 Task: Create a due date automation trigger when advanced on, on the wednesday before a card is due add fields with custom field "Resume" set to a number greater or equal to 1 and greater than 10 at 11:00 AM.
Action: Mouse moved to (1023, 312)
Screenshot: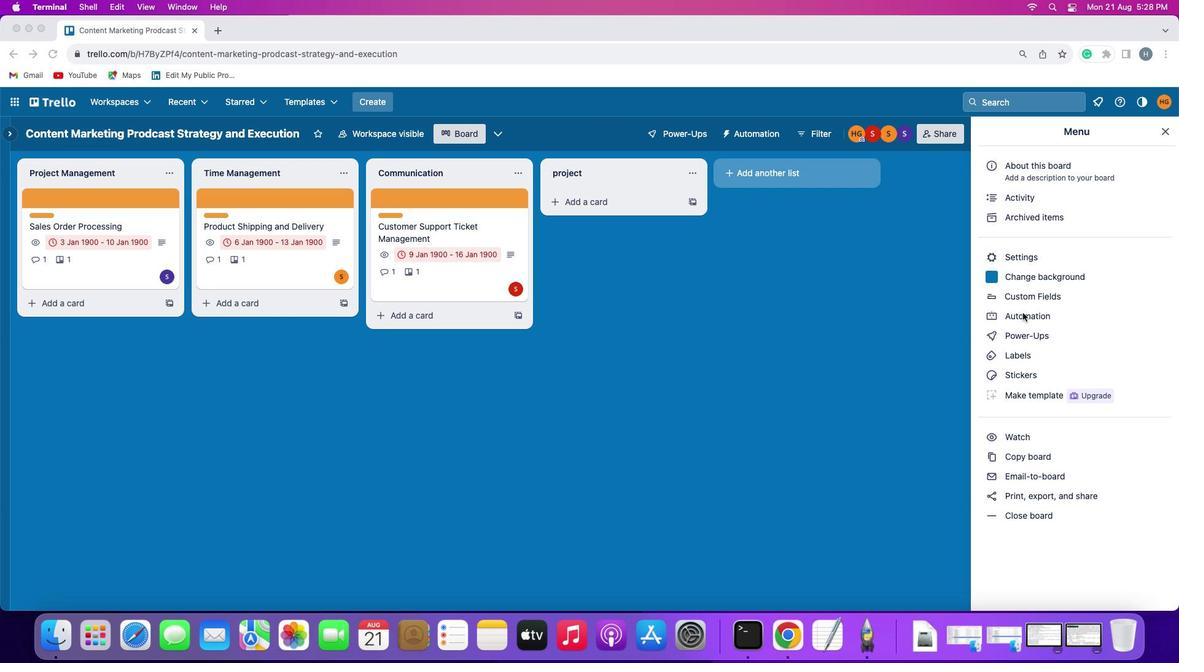 
Action: Mouse pressed left at (1023, 312)
Screenshot: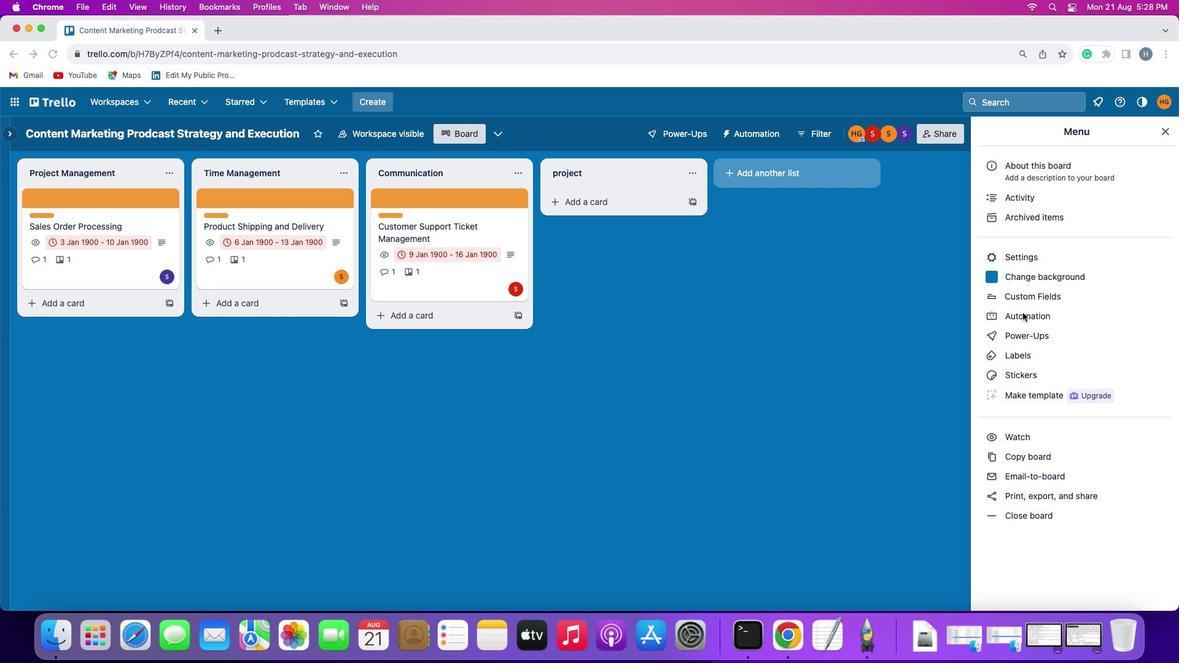 
Action: Mouse pressed left at (1023, 312)
Screenshot: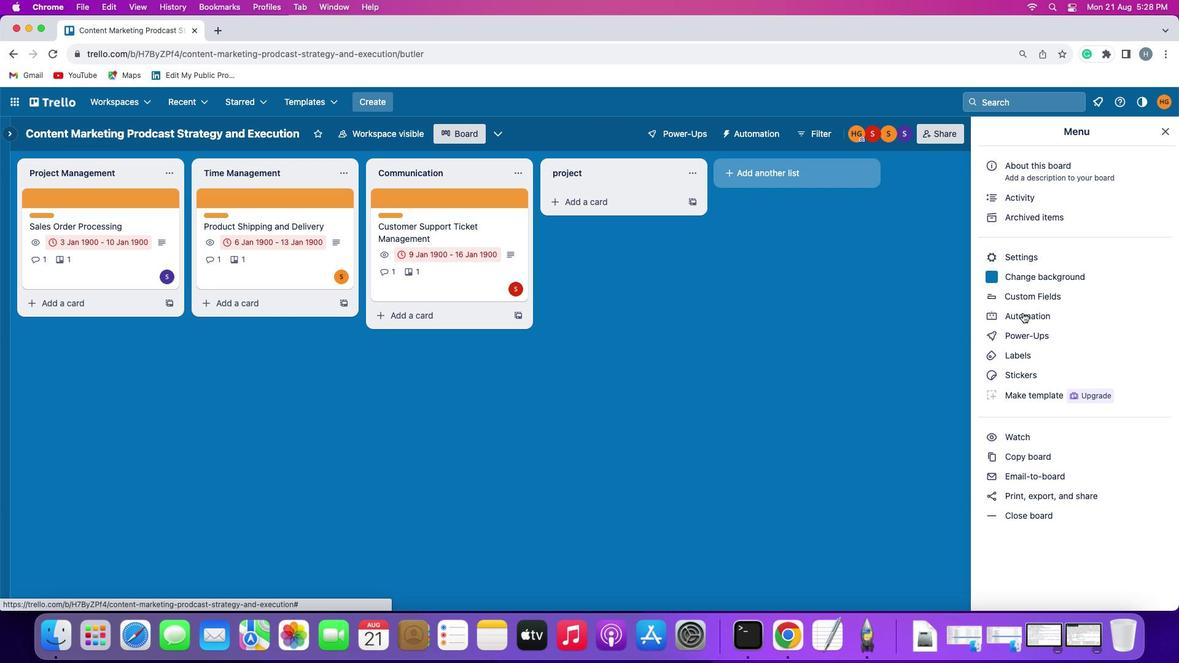 
Action: Mouse moved to (81, 286)
Screenshot: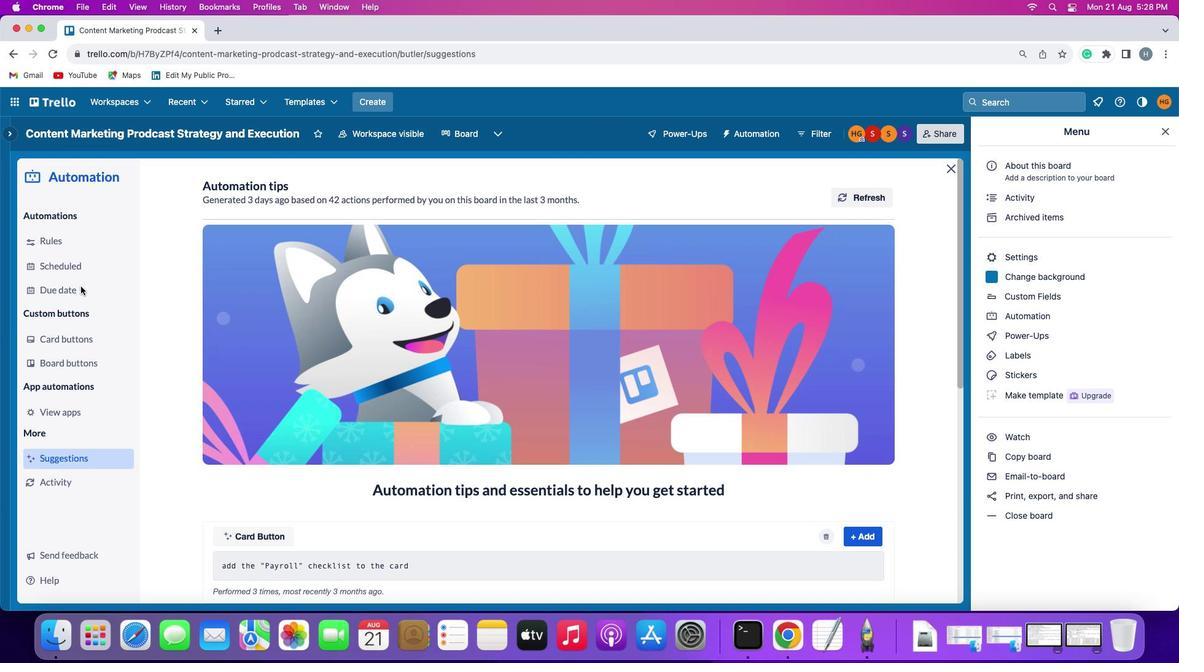 
Action: Mouse pressed left at (81, 286)
Screenshot: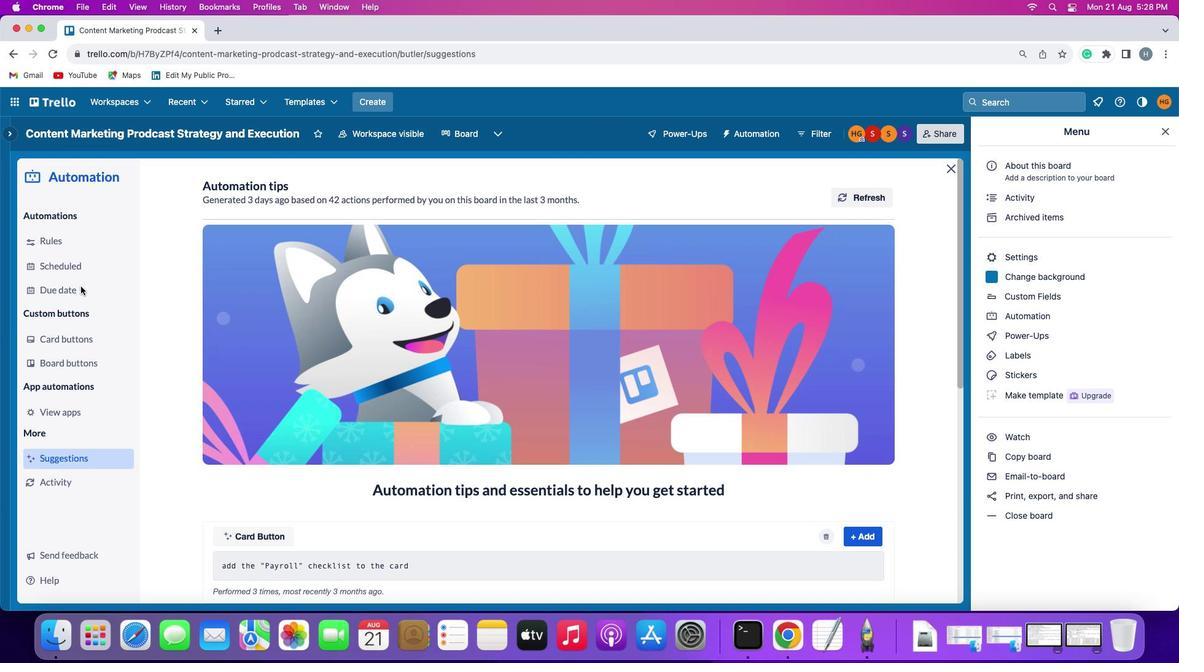 
Action: Mouse moved to (808, 191)
Screenshot: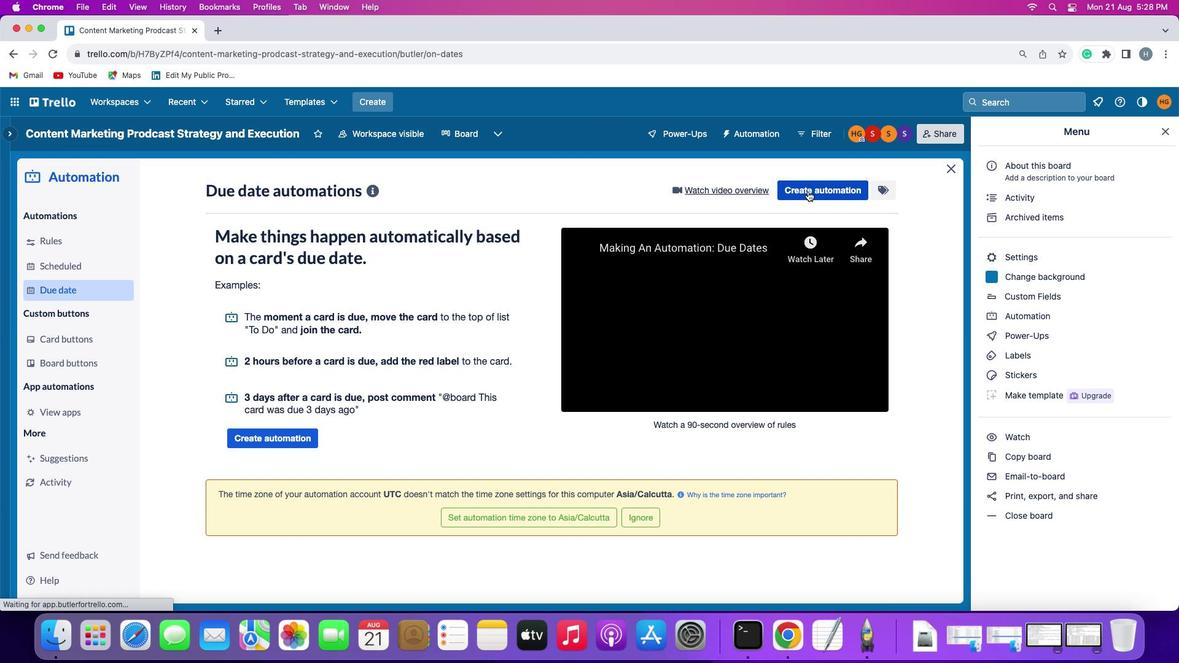 
Action: Mouse pressed left at (808, 191)
Screenshot: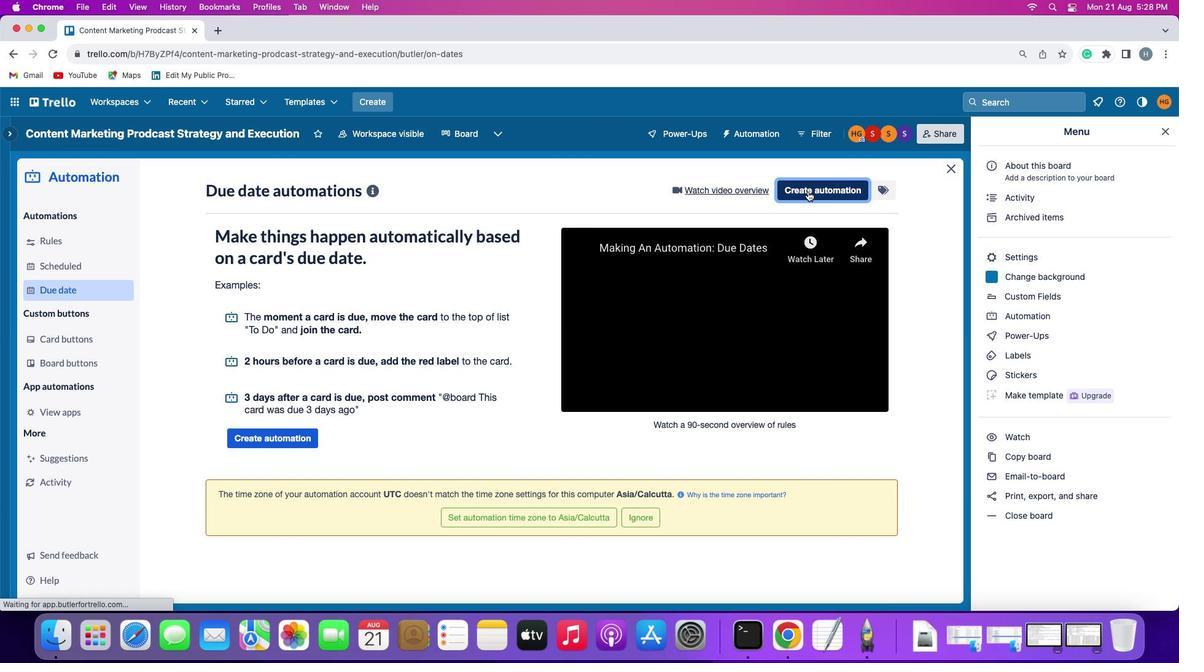 
Action: Mouse moved to (255, 306)
Screenshot: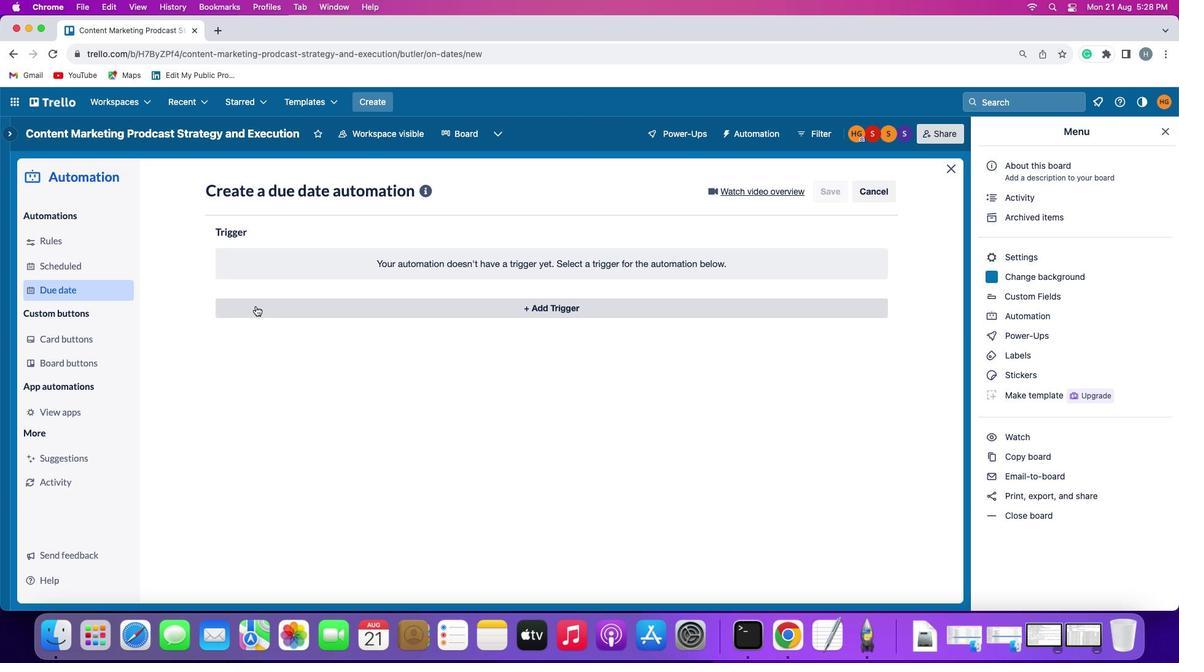 
Action: Mouse pressed left at (255, 306)
Screenshot: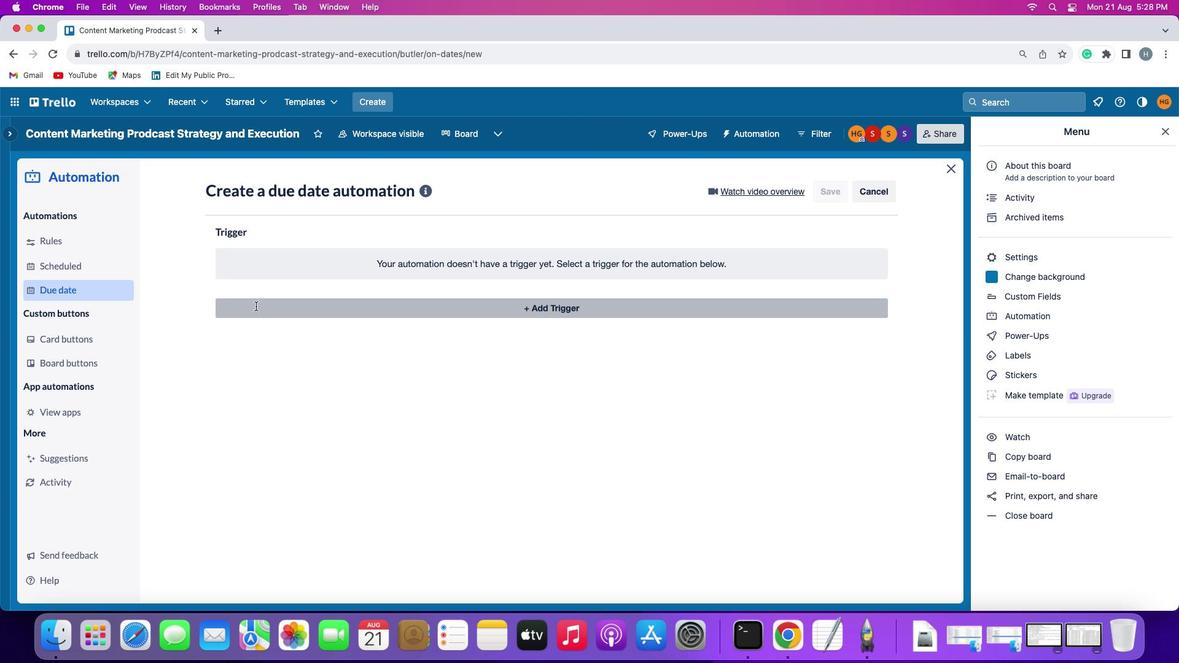 
Action: Mouse moved to (261, 539)
Screenshot: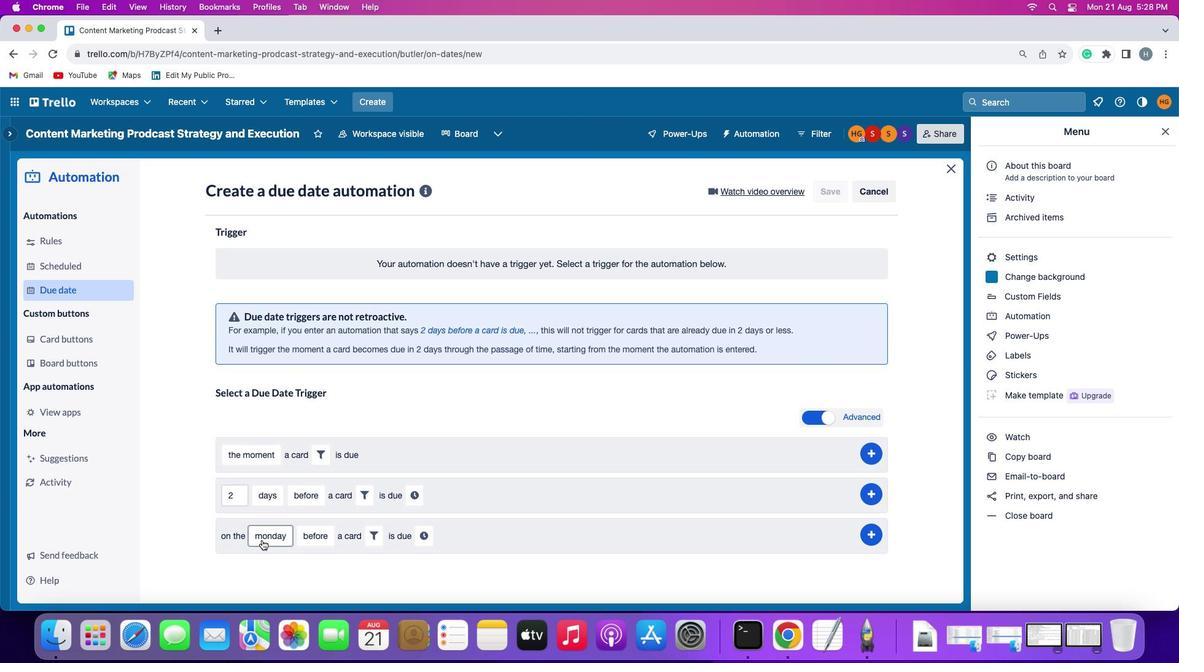 
Action: Mouse pressed left at (261, 539)
Screenshot: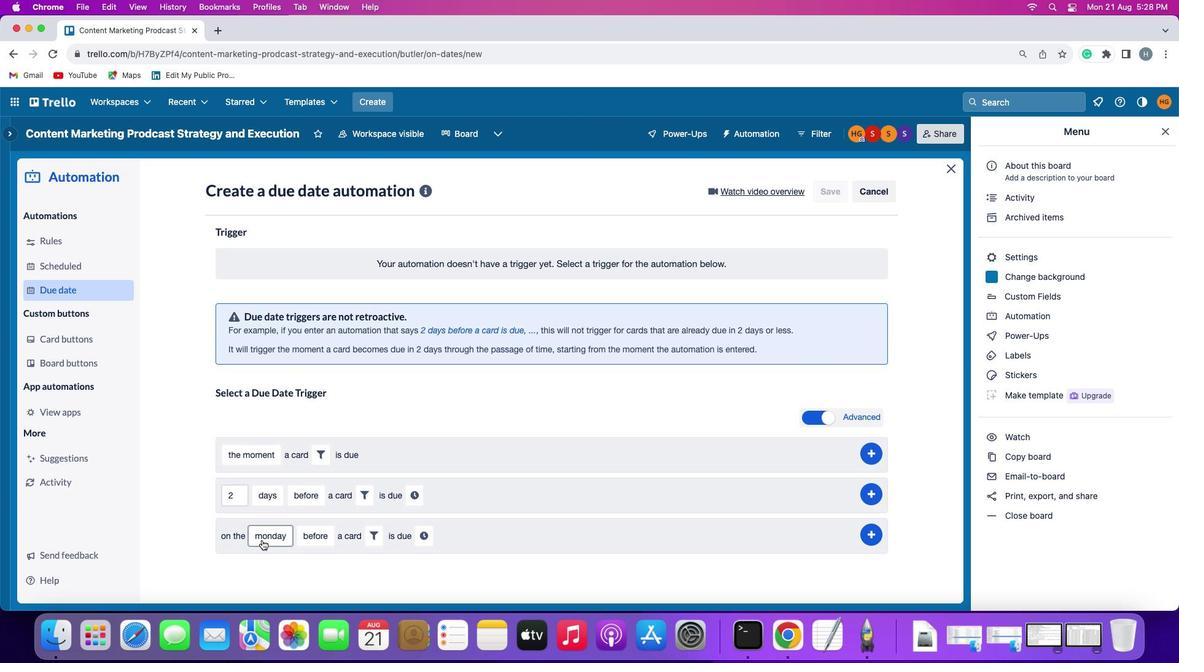 
Action: Mouse moved to (288, 417)
Screenshot: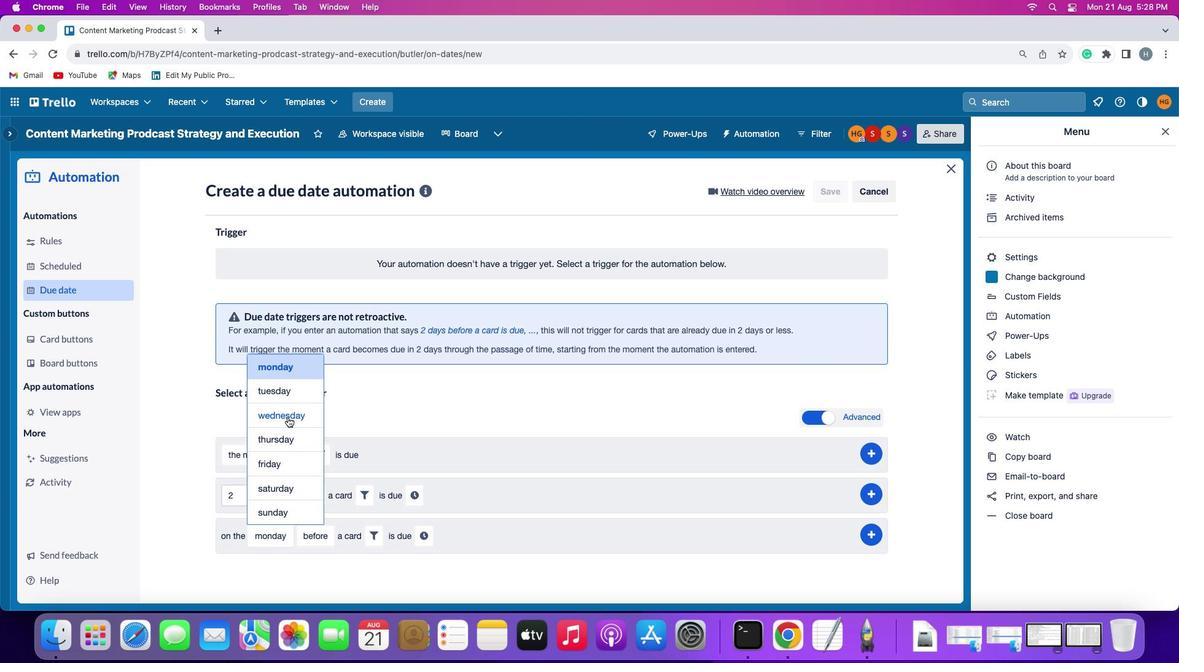 
Action: Mouse pressed left at (288, 417)
Screenshot: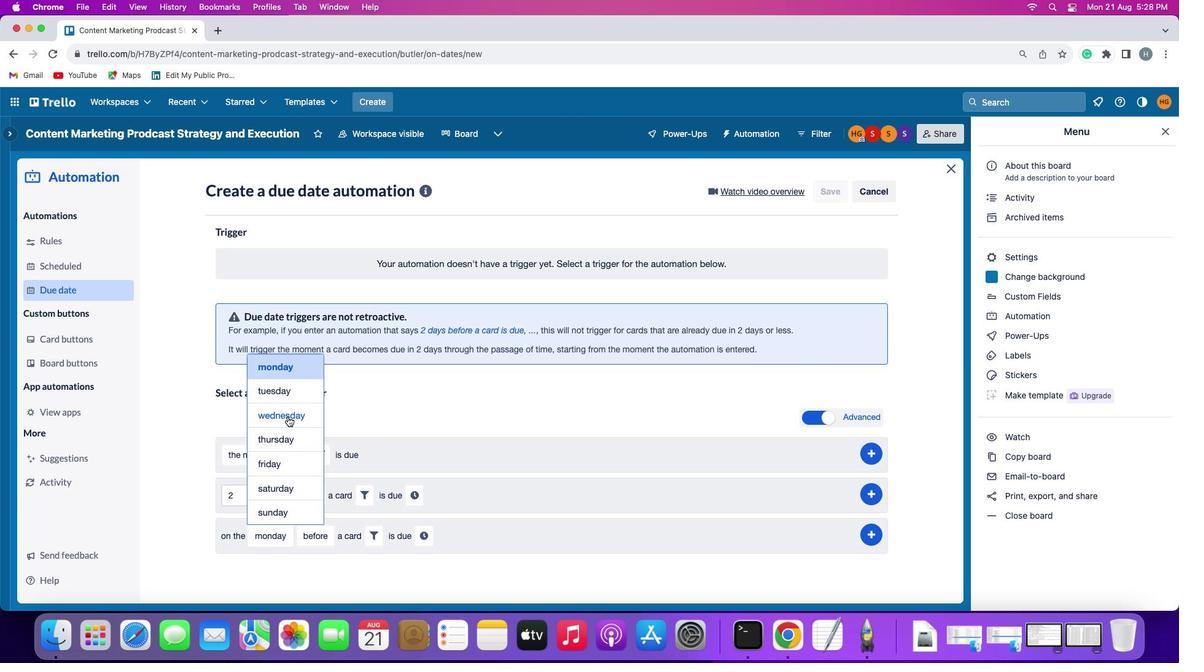 
Action: Mouse moved to (384, 536)
Screenshot: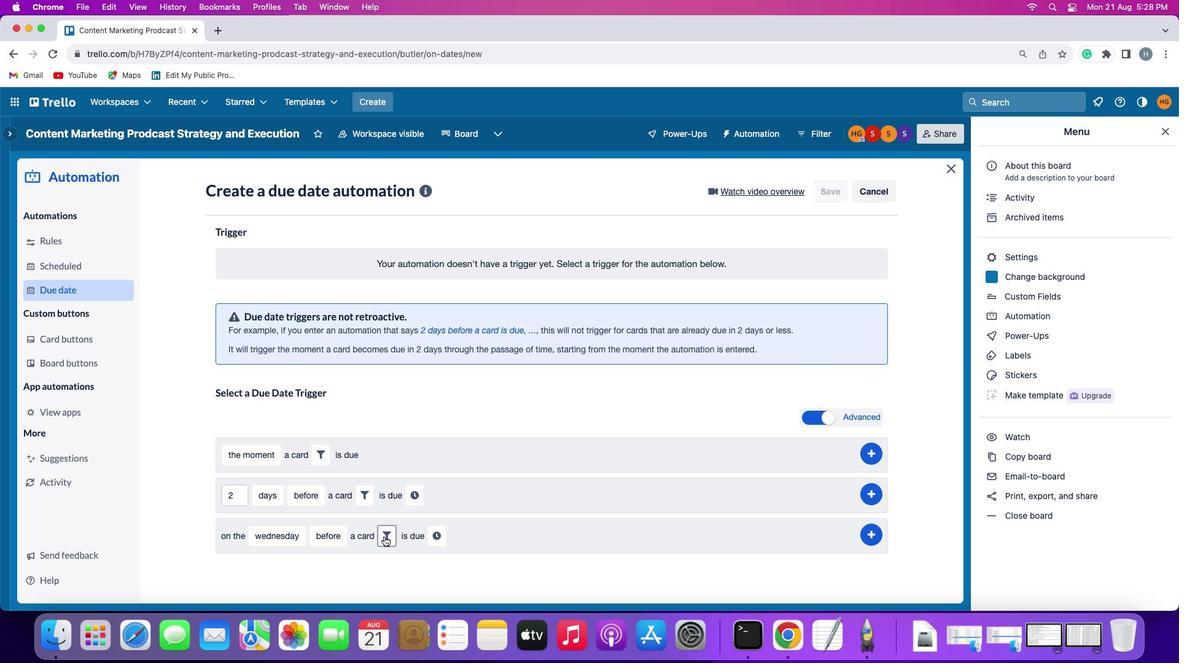 
Action: Mouse pressed left at (384, 536)
Screenshot: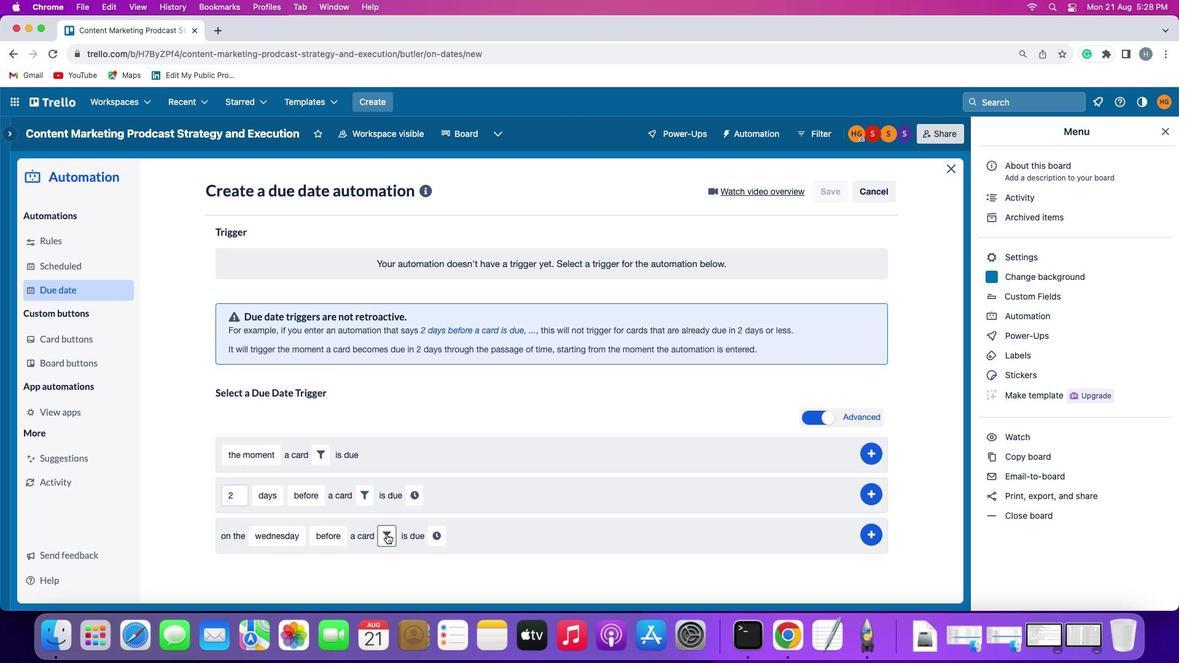 
Action: Mouse moved to (585, 573)
Screenshot: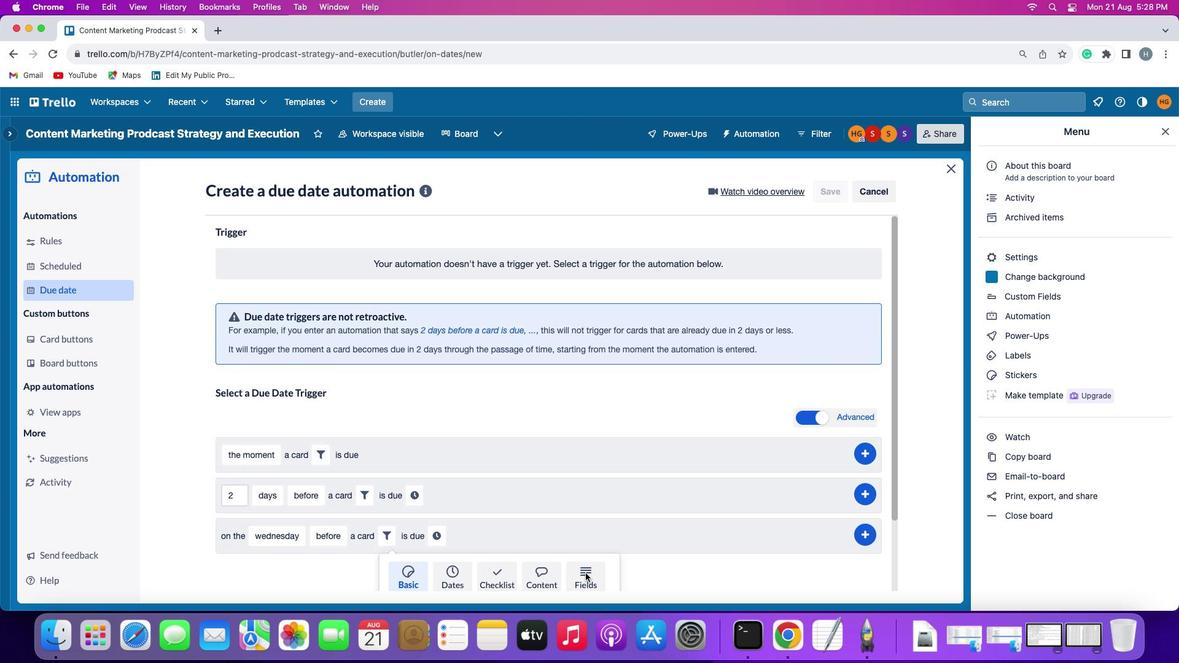 
Action: Mouse pressed left at (585, 573)
Screenshot: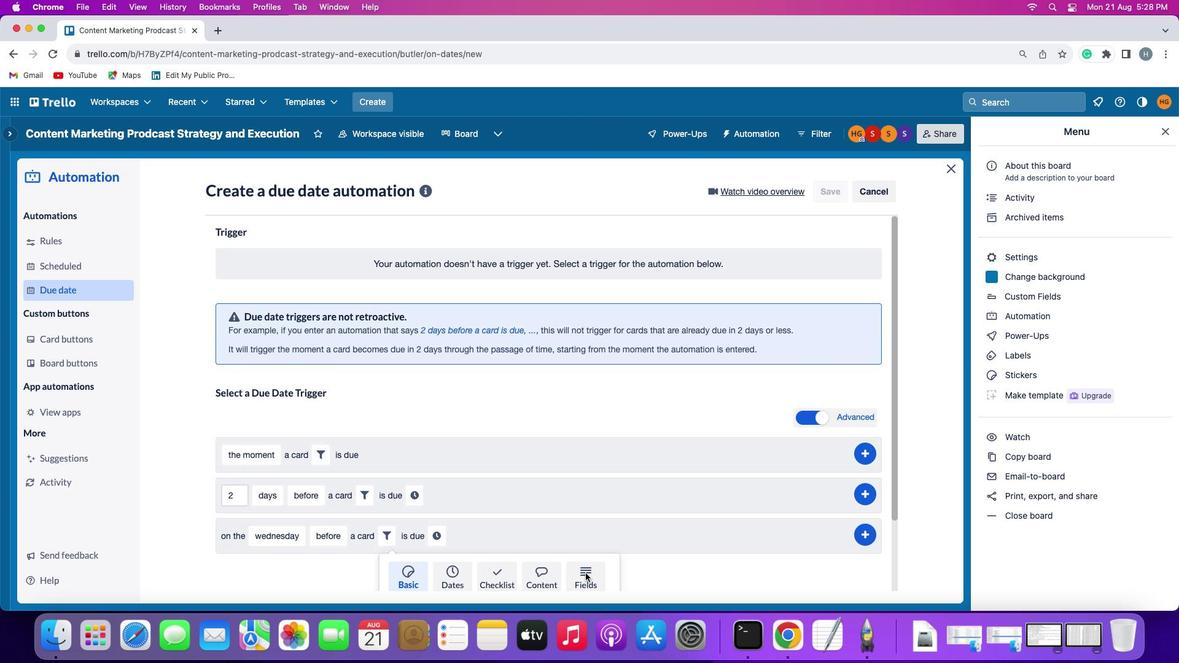 
Action: Mouse moved to (331, 557)
Screenshot: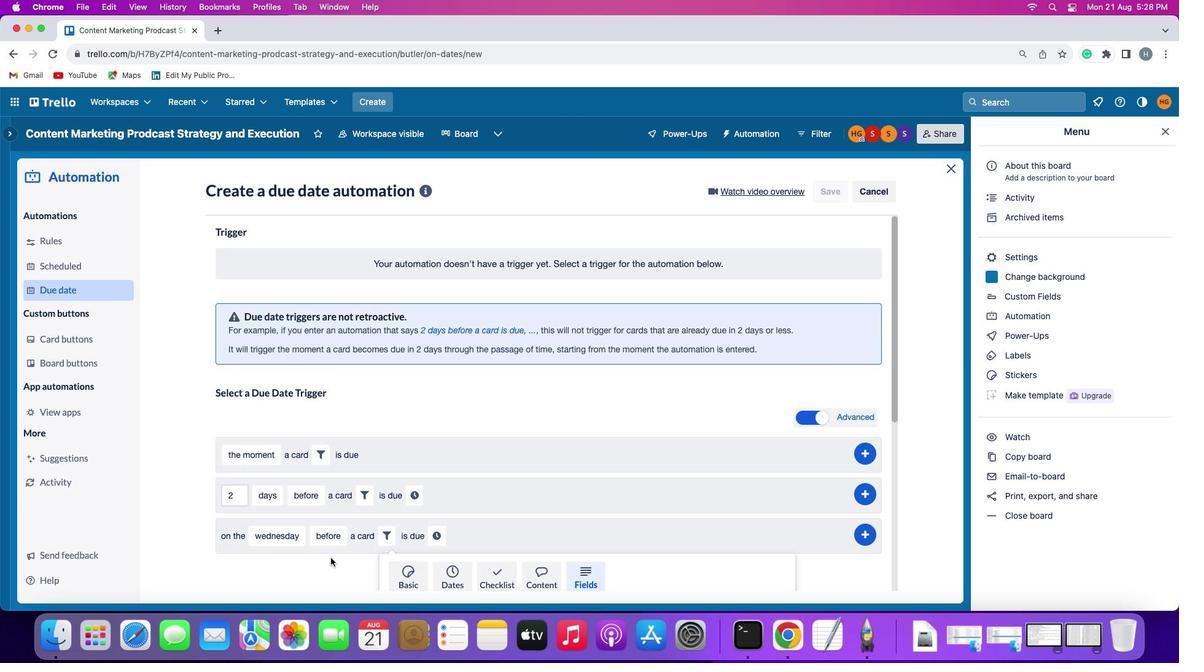 
Action: Mouse scrolled (331, 557) with delta (0, 0)
Screenshot: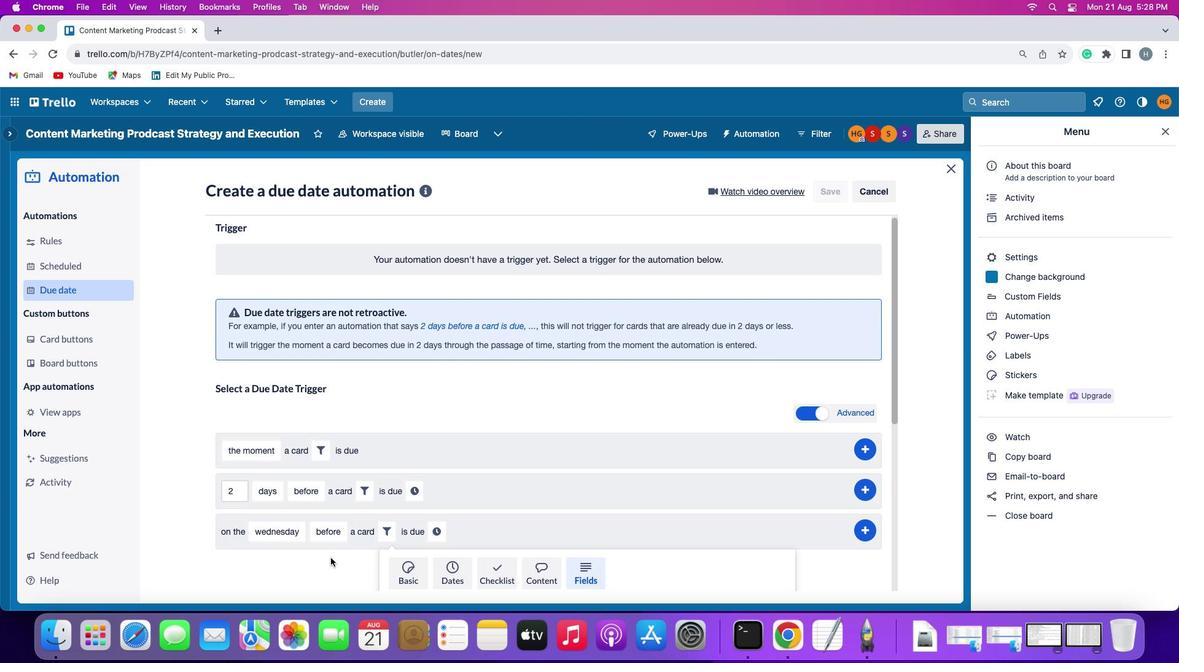 
Action: Mouse scrolled (331, 557) with delta (0, 0)
Screenshot: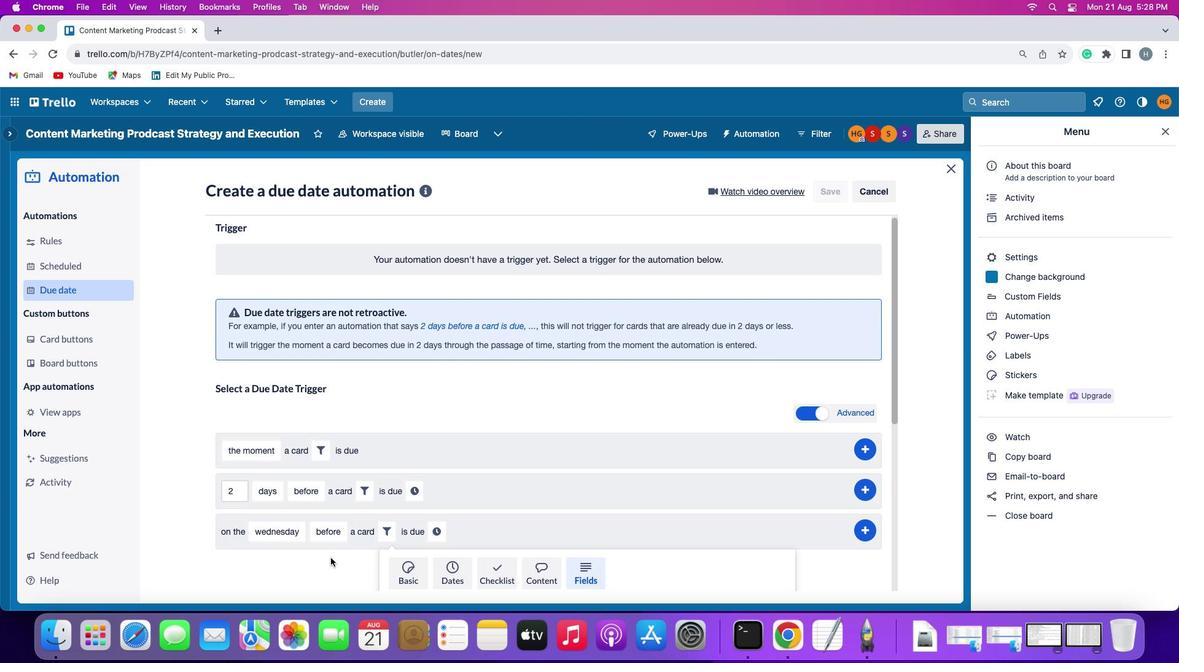 
Action: Mouse scrolled (331, 557) with delta (0, -1)
Screenshot: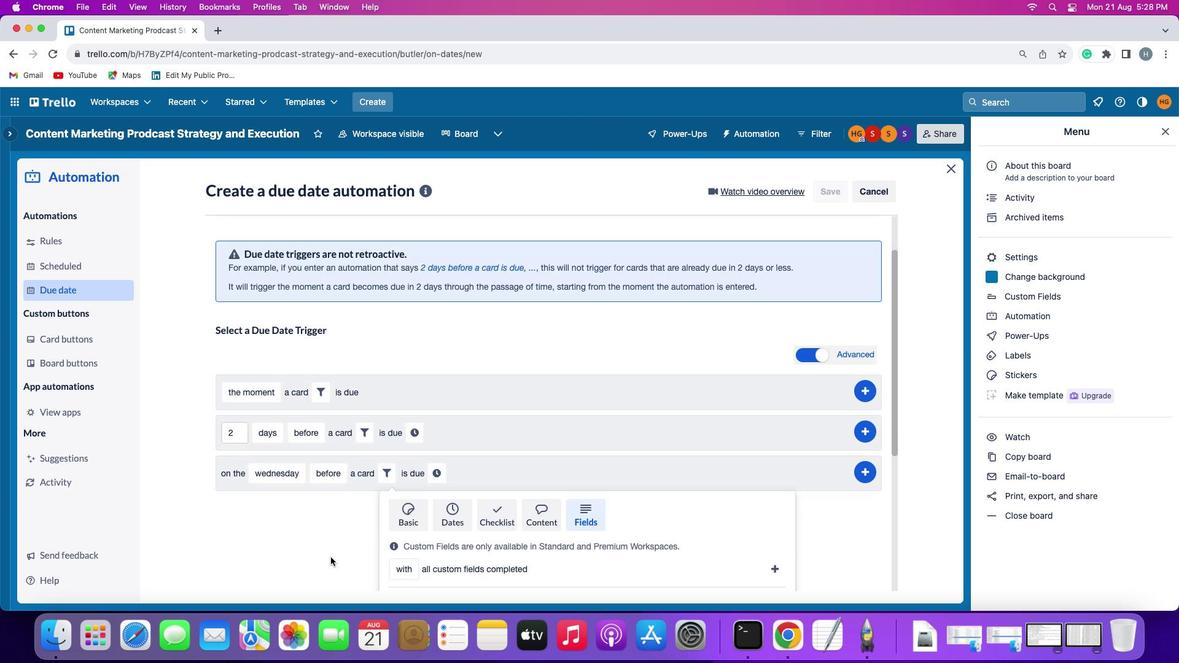 
Action: Mouse scrolled (331, 557) with delta (0, -3)
Screenshot: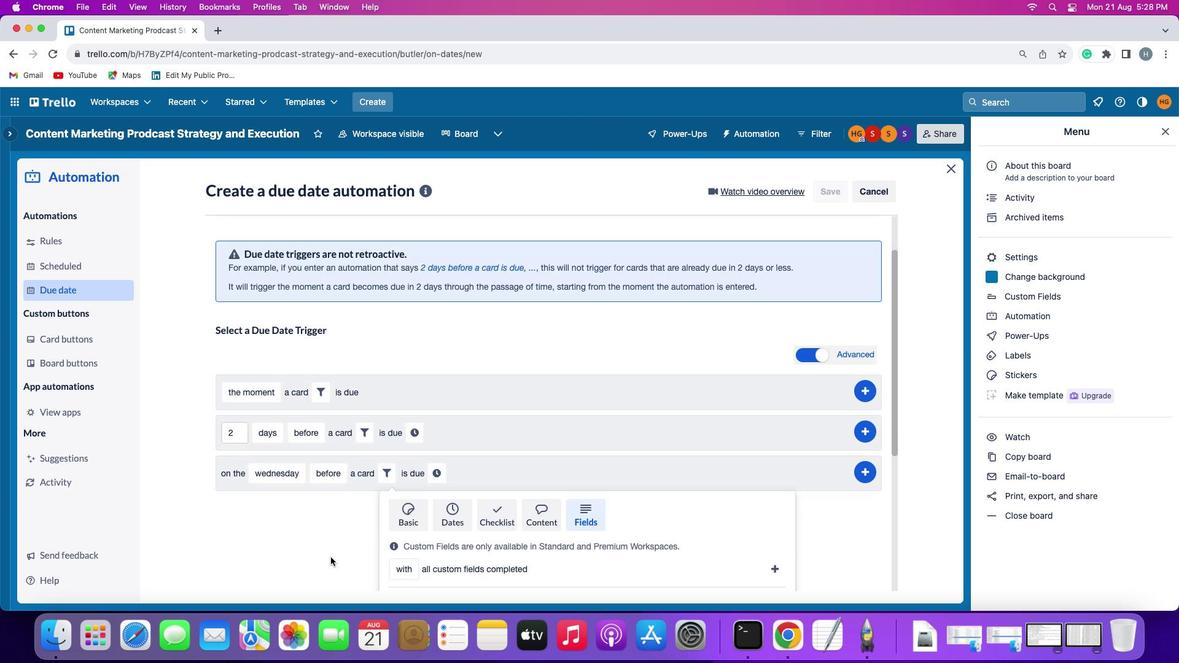 
Action: Mouse moved to (331, 557)
Screenshot: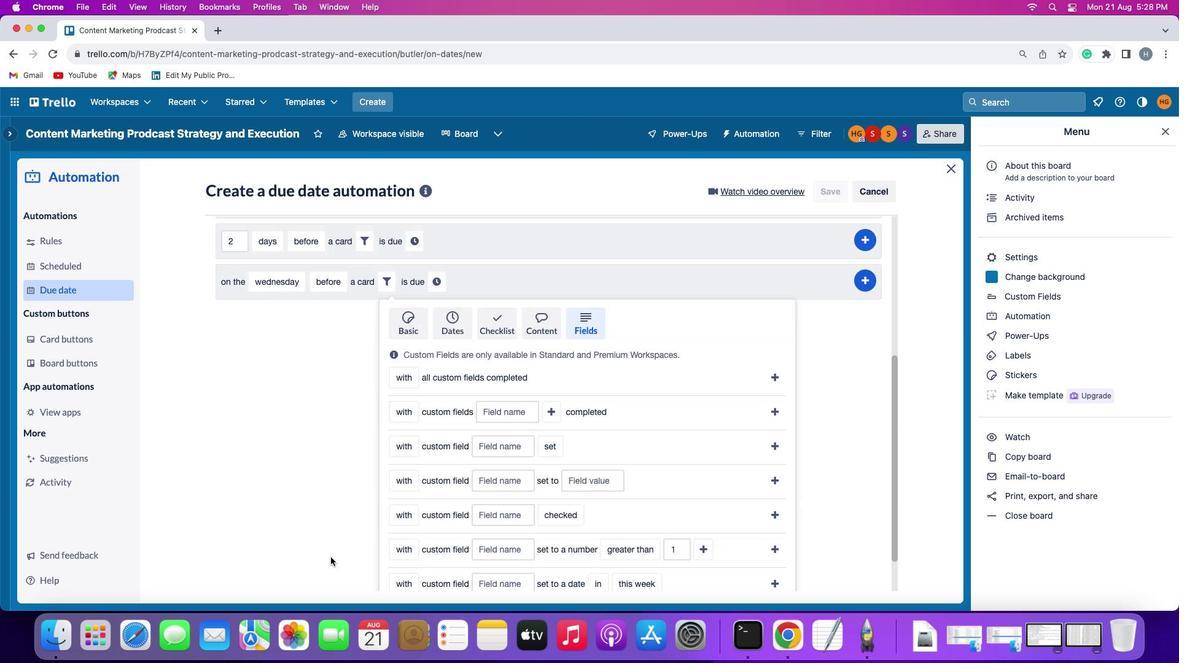 
Action: Mouse scrolled (331, 557) with delta (0, -3)
Screenshot: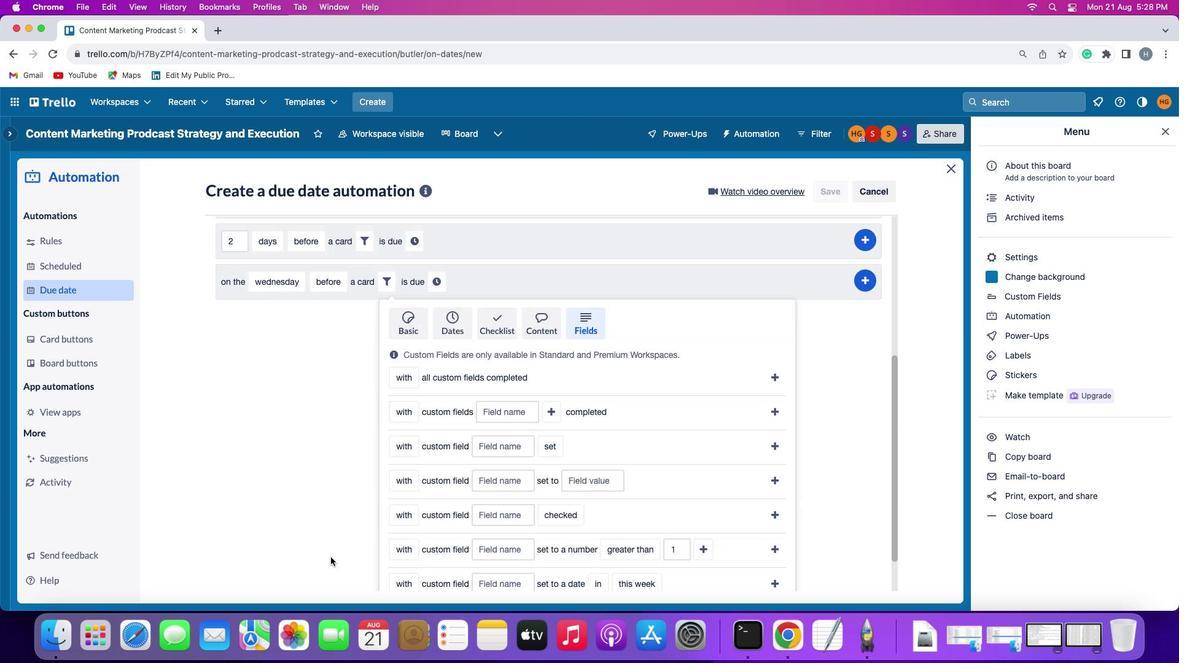
Action: Mouse moved to (331, 556)
Screenshot: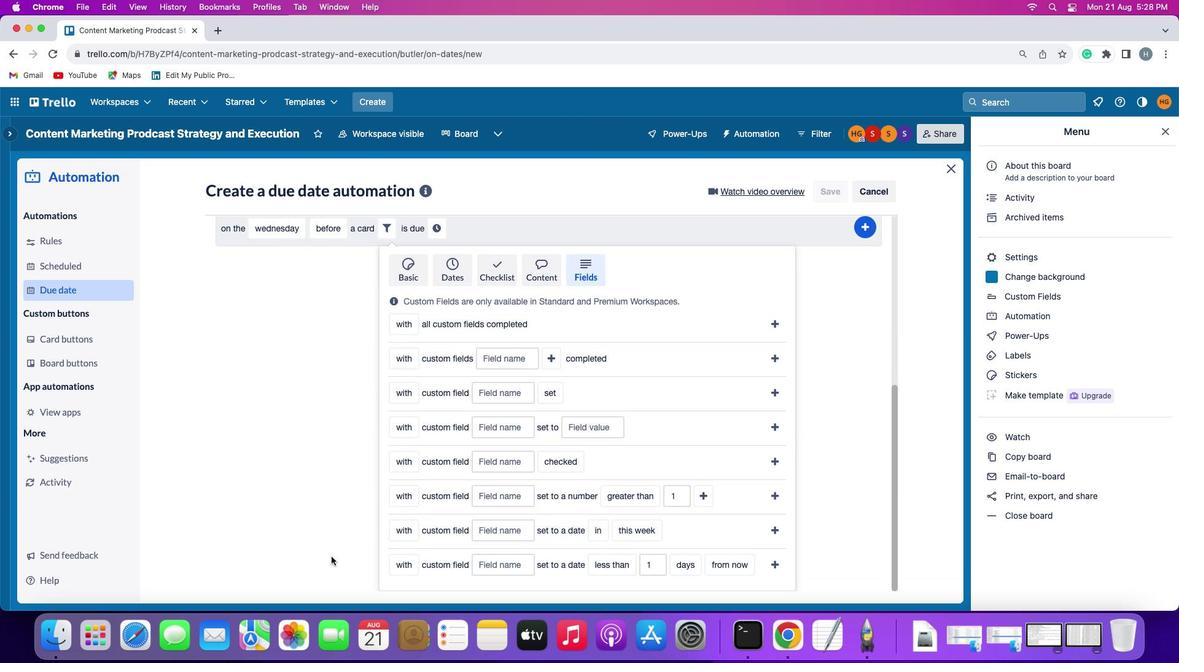 
Action: Mouse scrolled (331, 556) with delta (0, 0)
Screenshot: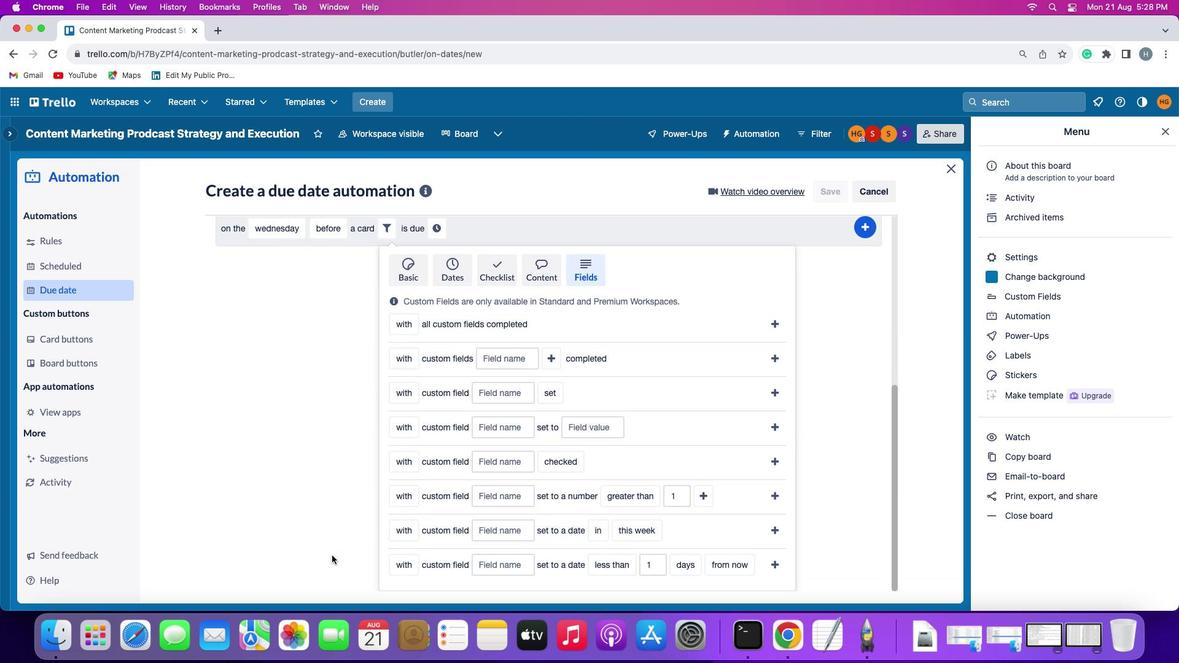 
Action: Mouse scrolled (331, 556) with delta (0, 0)
Screenshot: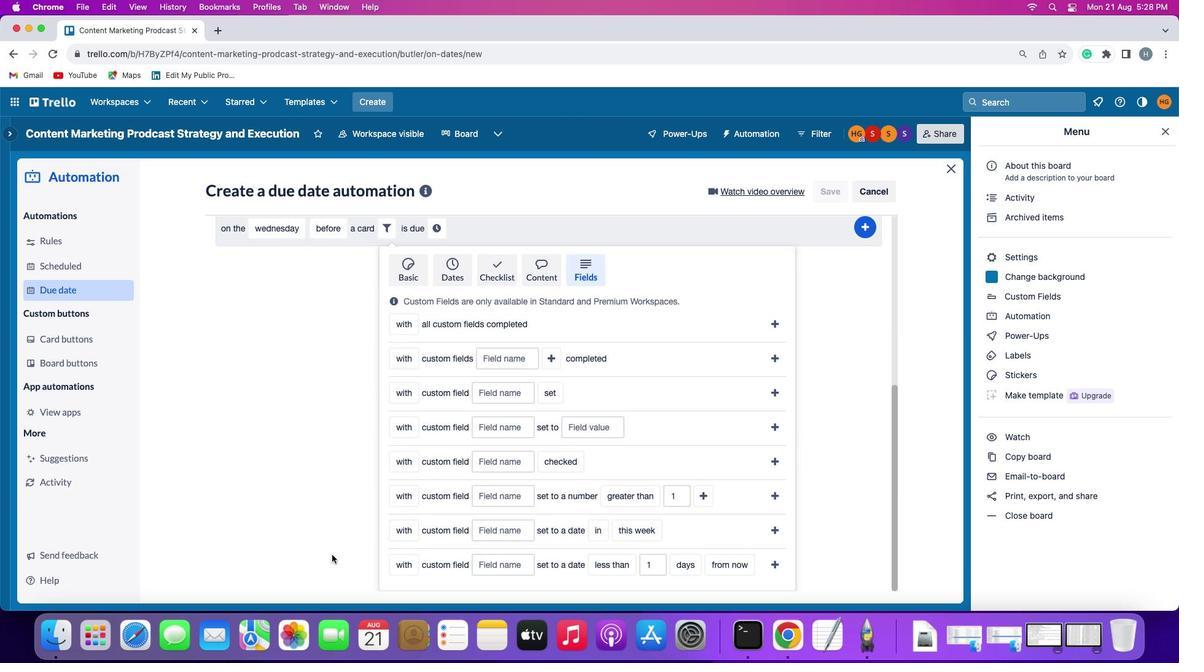 
Action: Mouse scrolled (331, 556) with delta (0, -1)
Screenshot: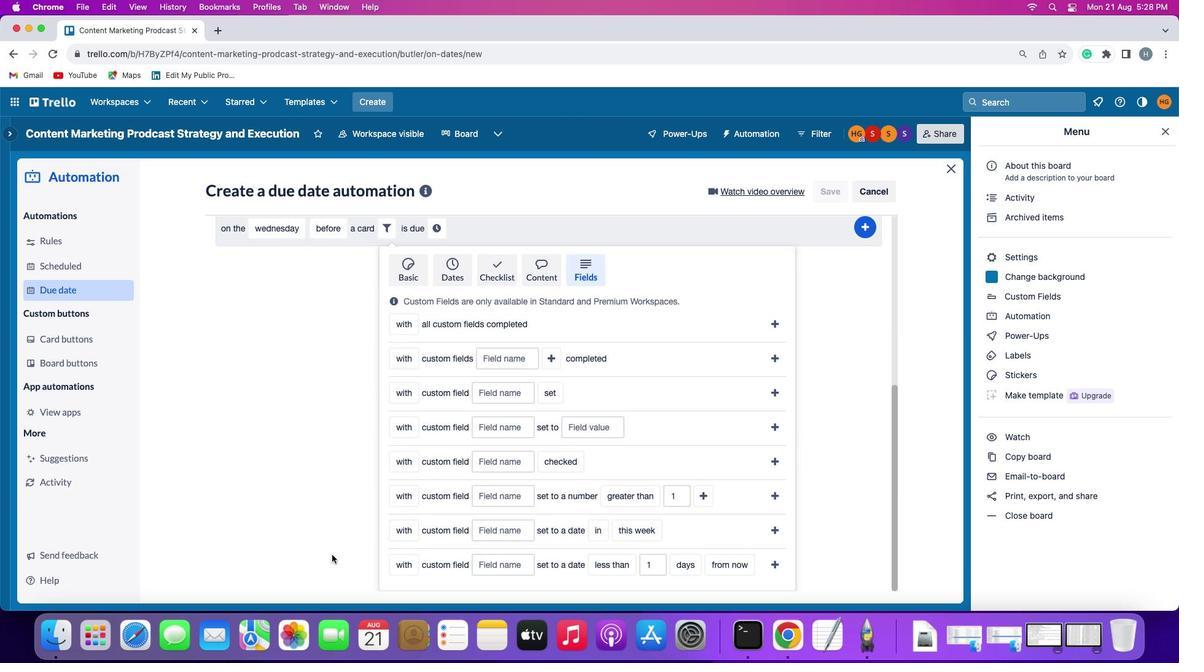 
Action: Mouse moved to (332, 555)
Screenshot: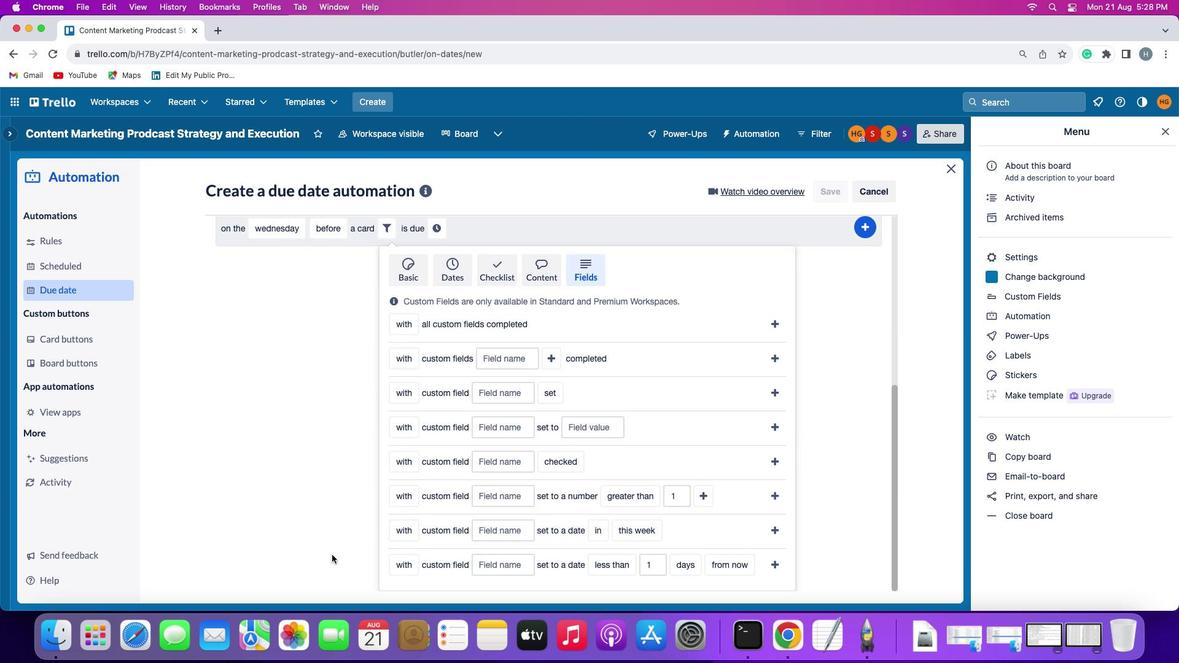 
Action: Mouse scrolled (332, 555) with delta (0, -2)
Screenshot: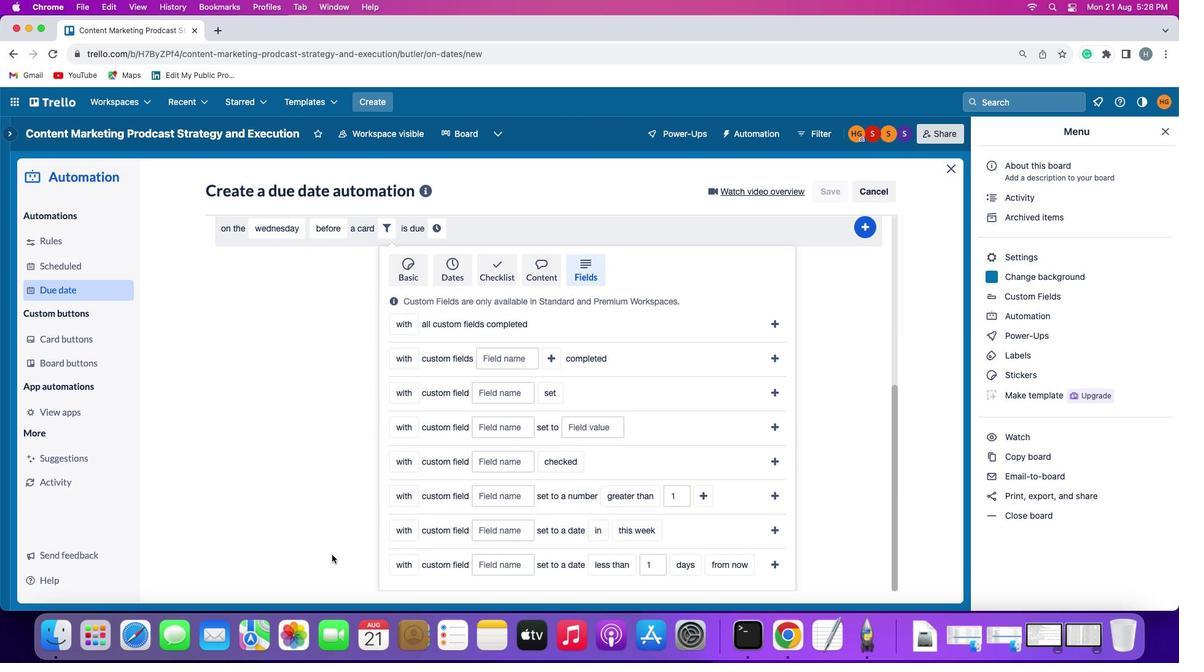 
Action: Mouse moved to (519, 499)
Screenshot: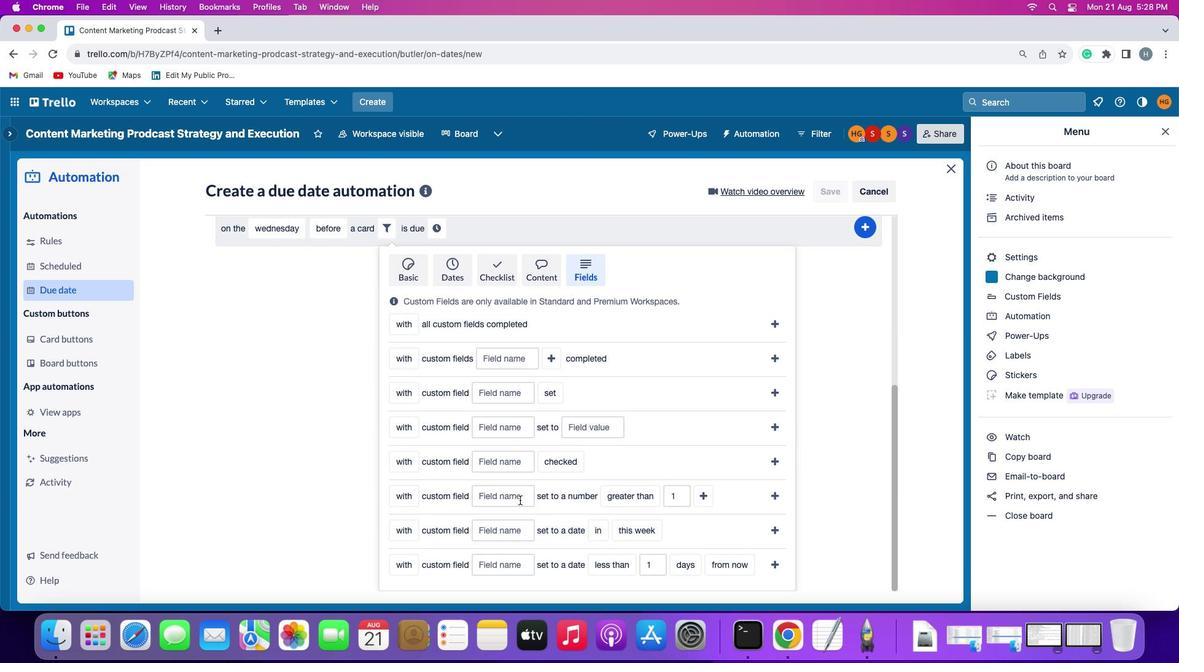 
Action: Mouse pressed left at (519, 499)
Screenshot: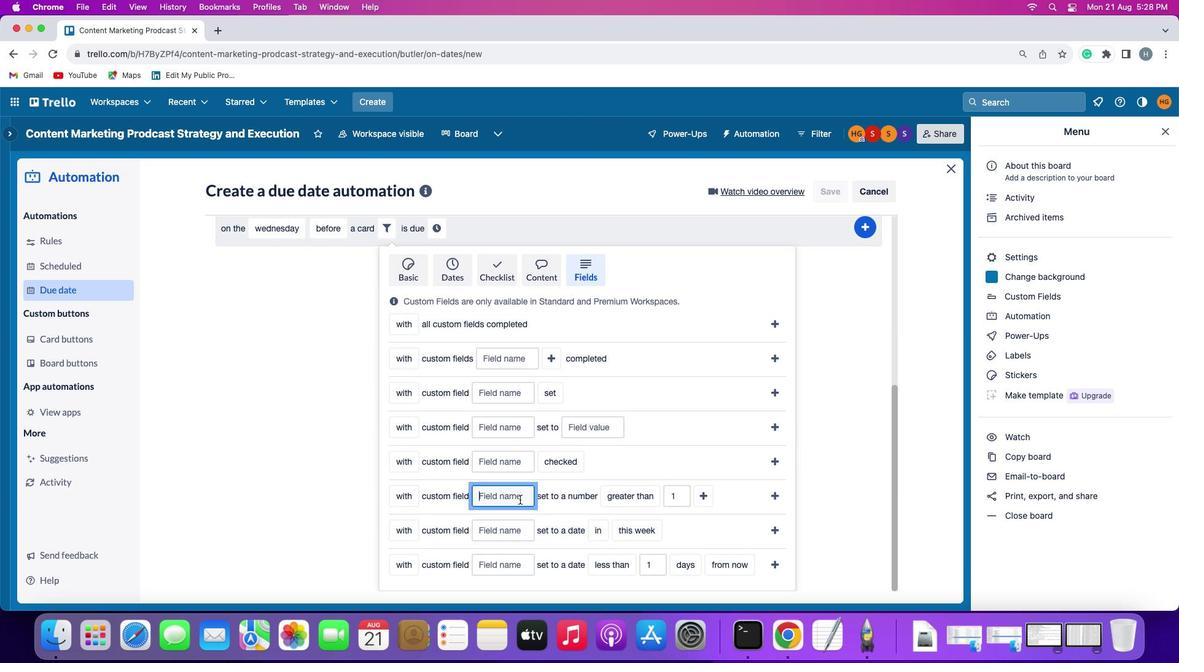 
Action: Mouse moved to (519, 499)
Screenshot: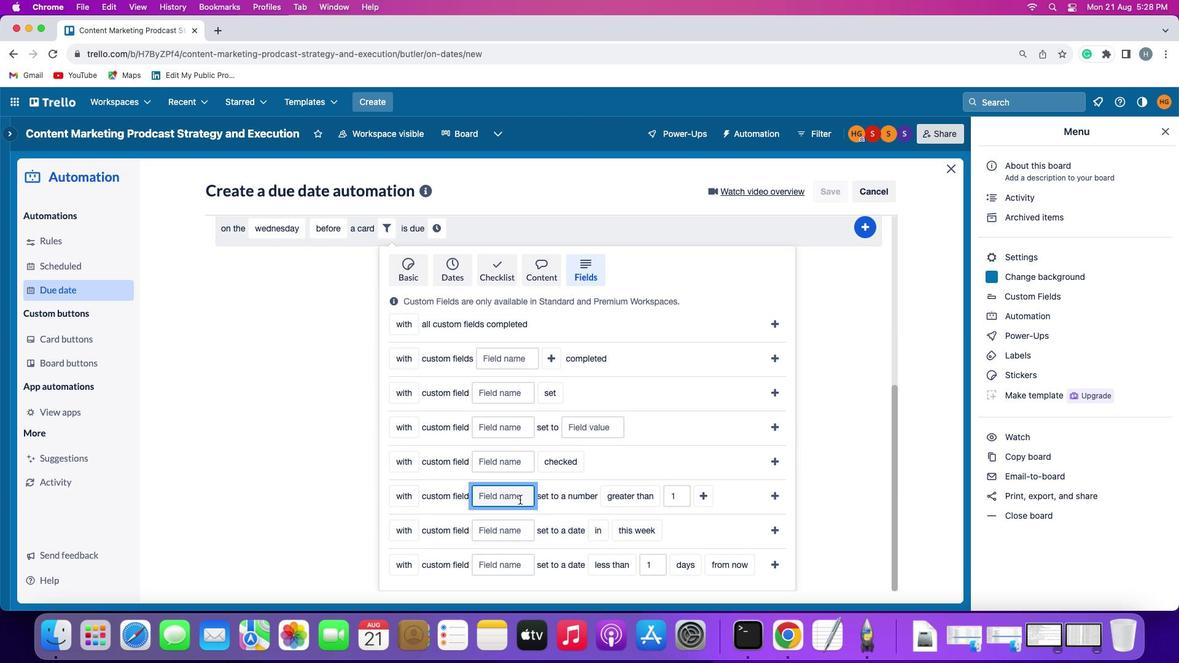 
Action: Key pressed Key.shift'R''e''s''u''m''e'
Screenshot: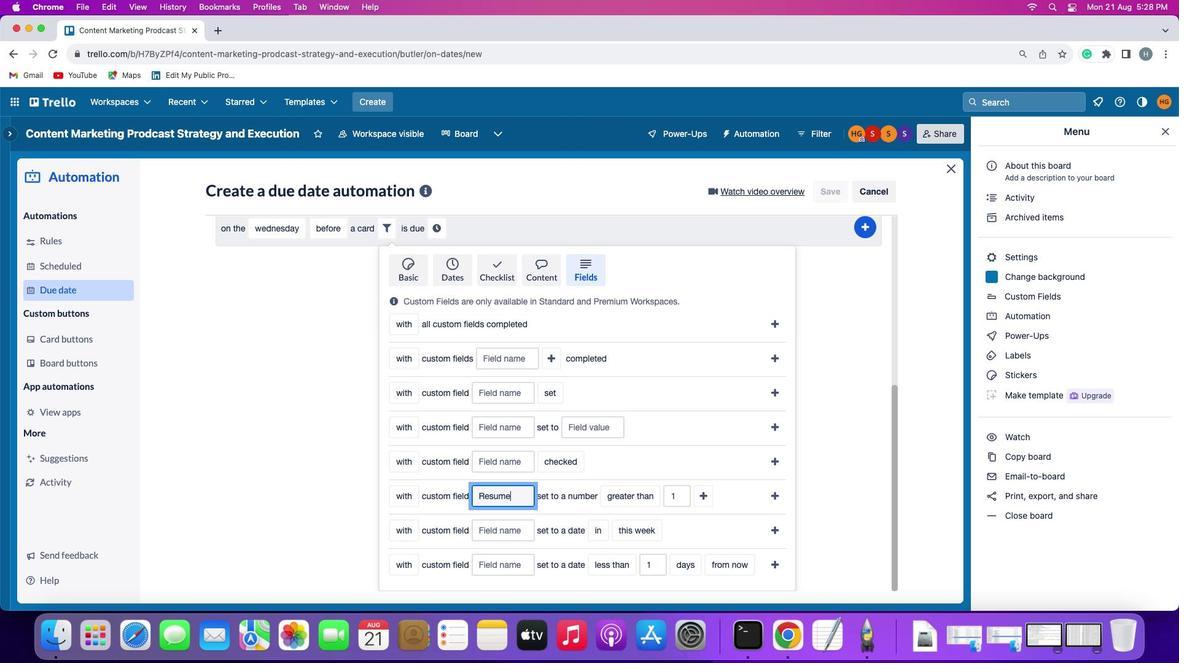 
Action: Mouse moved to (652, 494)
Screenshot: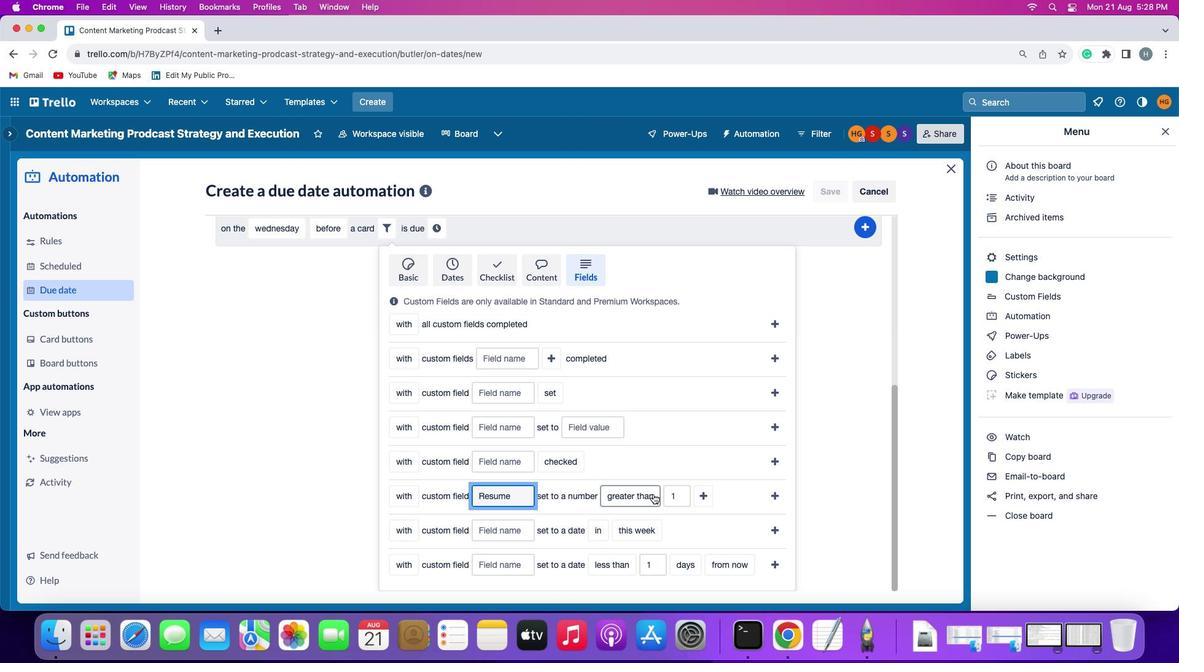 
Action: Mouse pressed left at (652, 494)
Screenshot: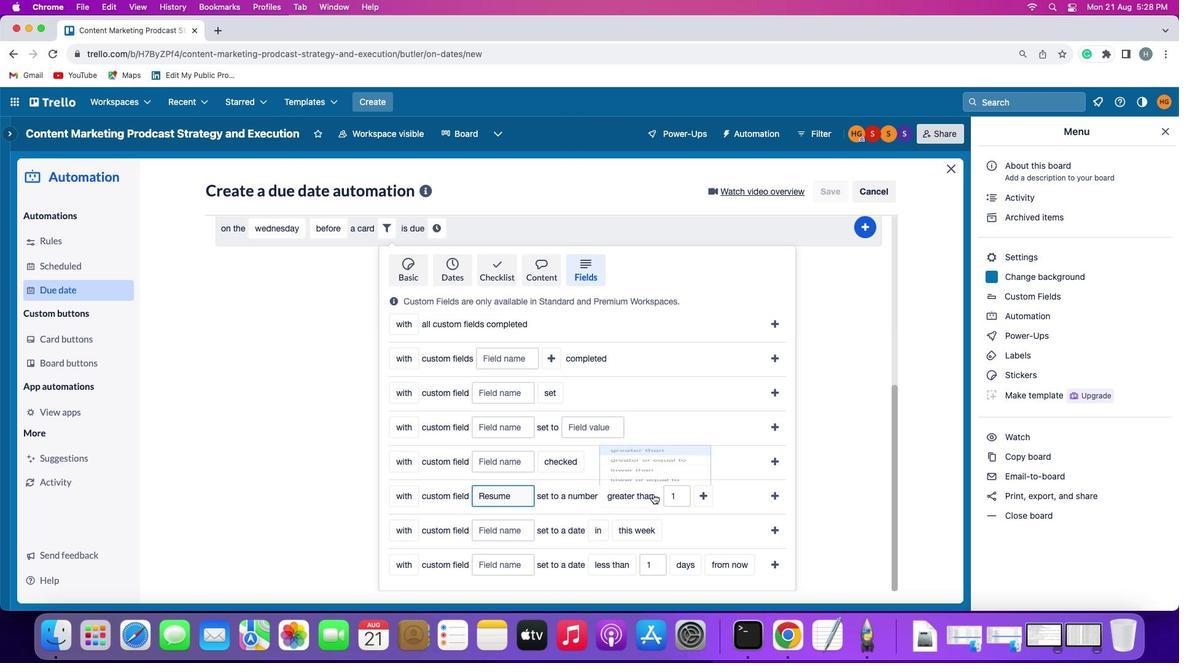 
Action: Mouse moved to (659, 422)
Screenshot: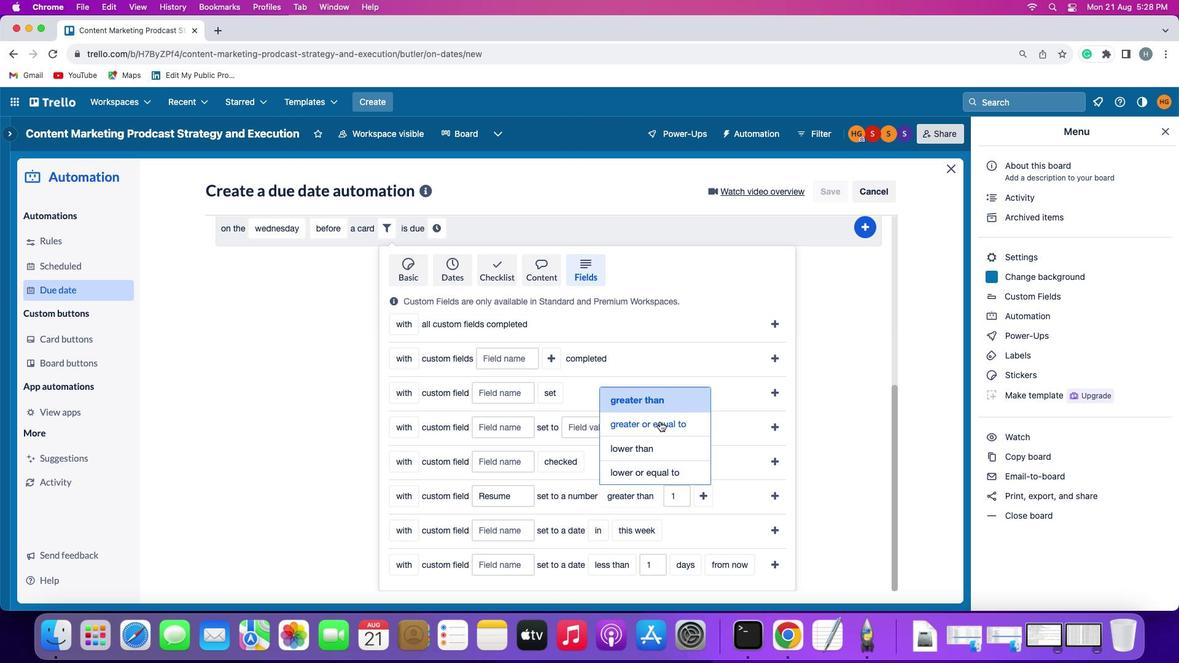 
Action: Mouse pressed left at (659, 422)
Screenshot: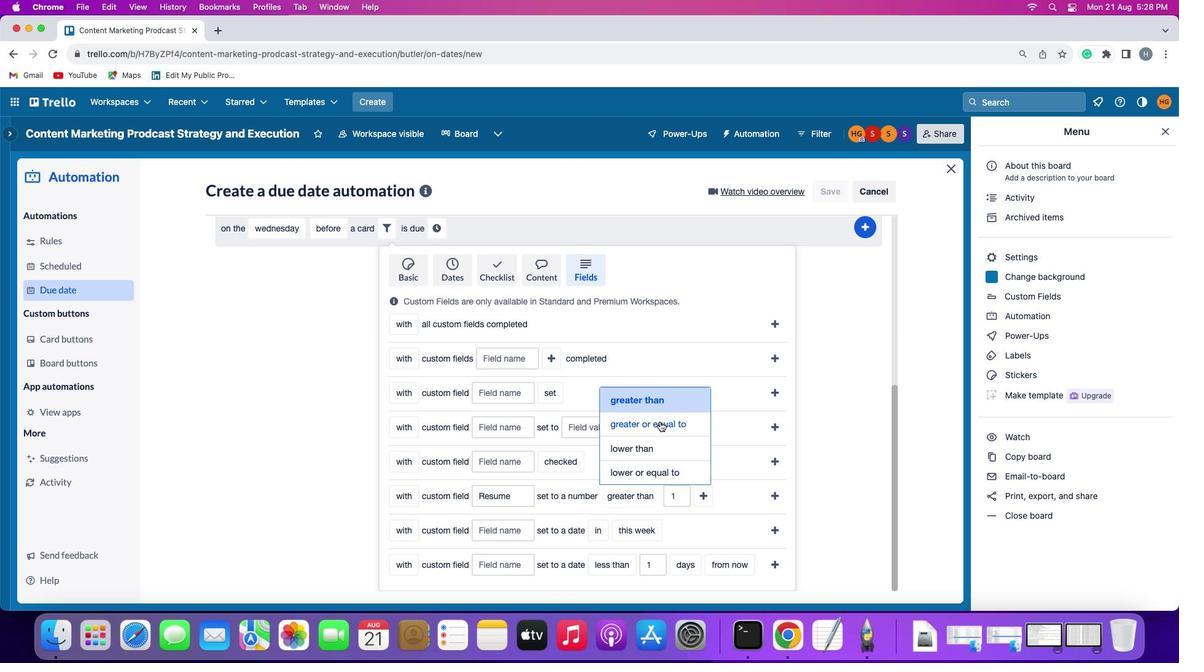 
Action: Mouse moved to (725, 495)
Screenshot: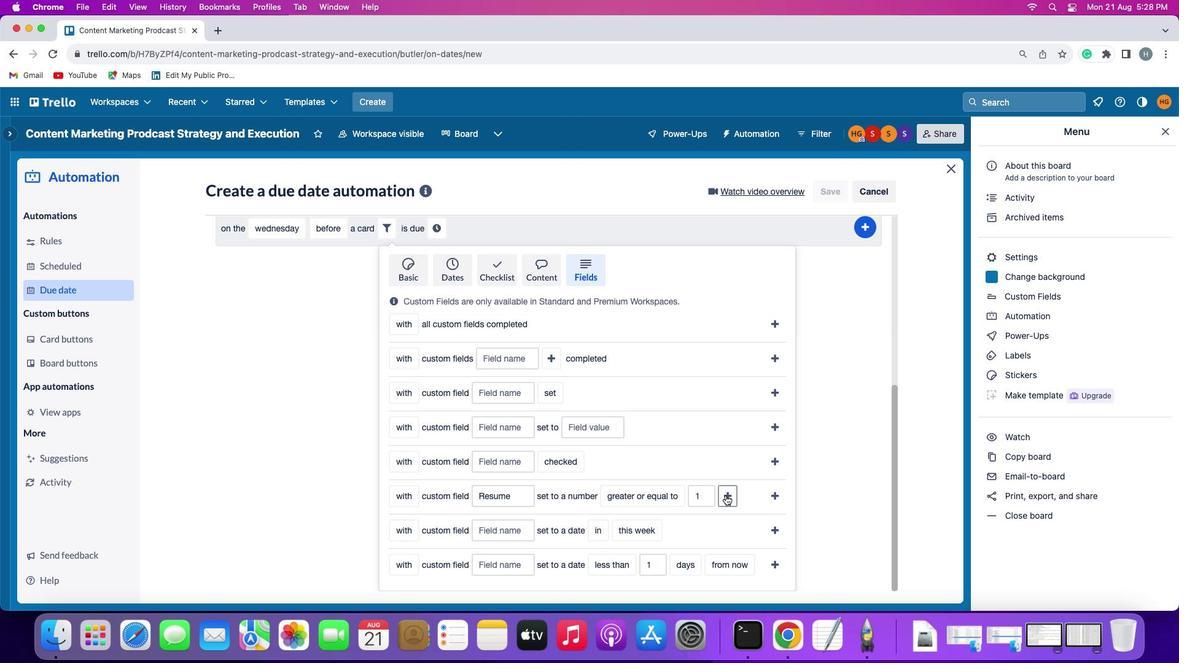 
Action: Mouse pressed left at (725, 495)
Screenshot: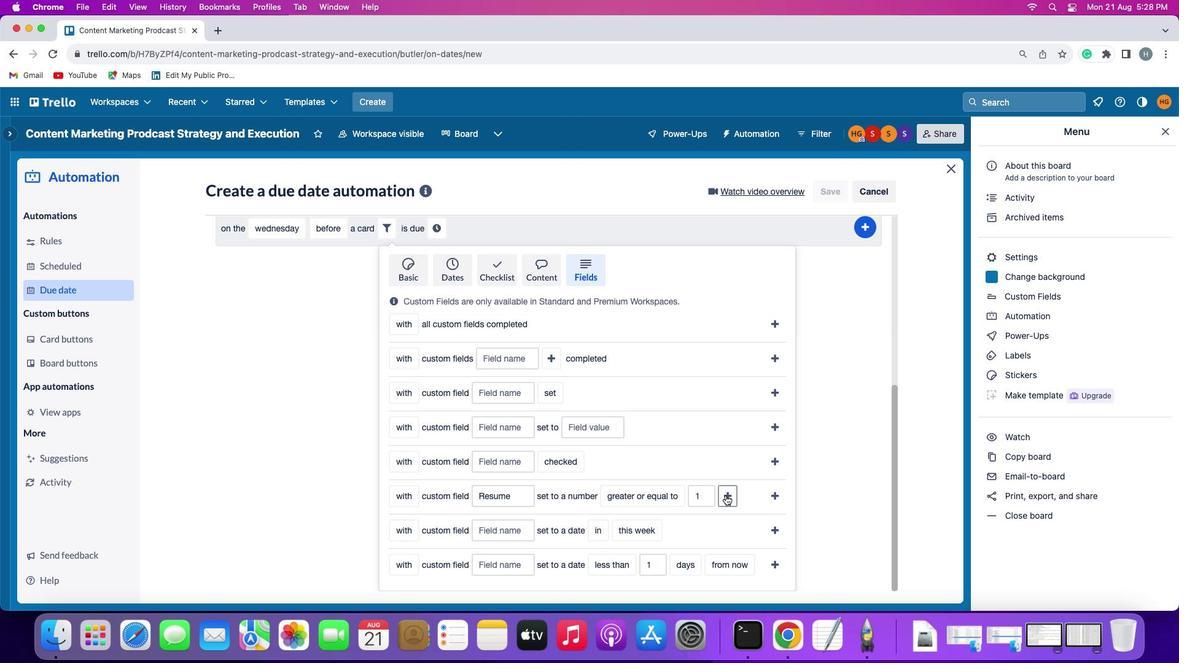 
Action: Mouse moved to (436, 530)
Screenshot: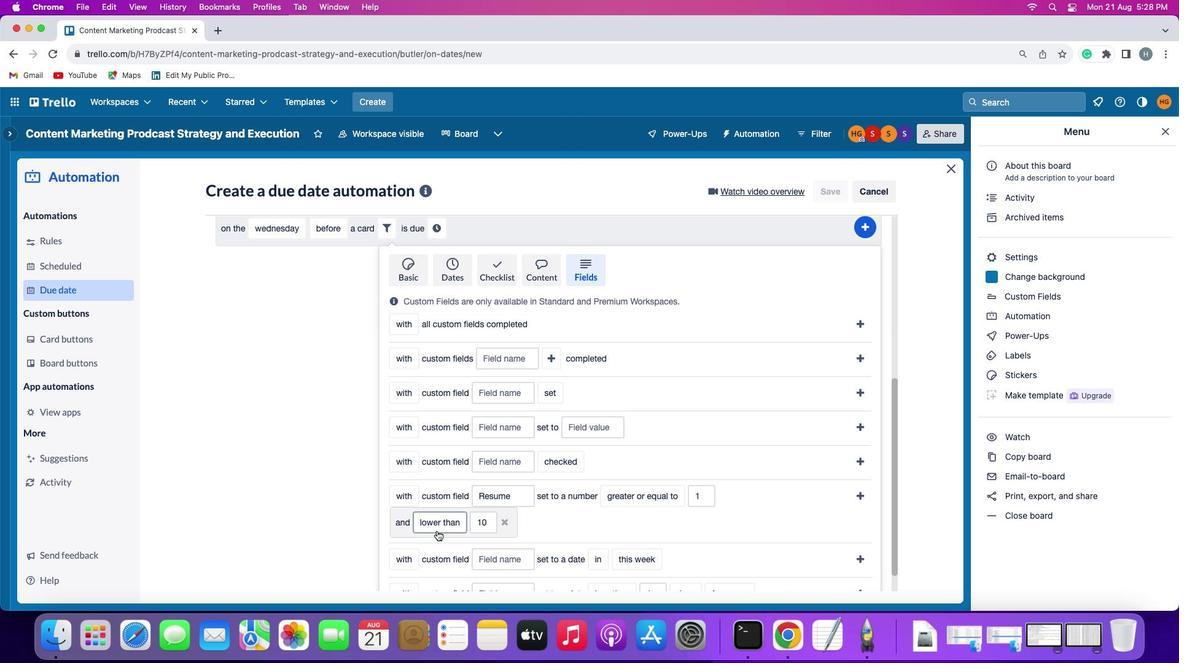 
Action: Mouse pressed left at (436, 530)
Screenshot: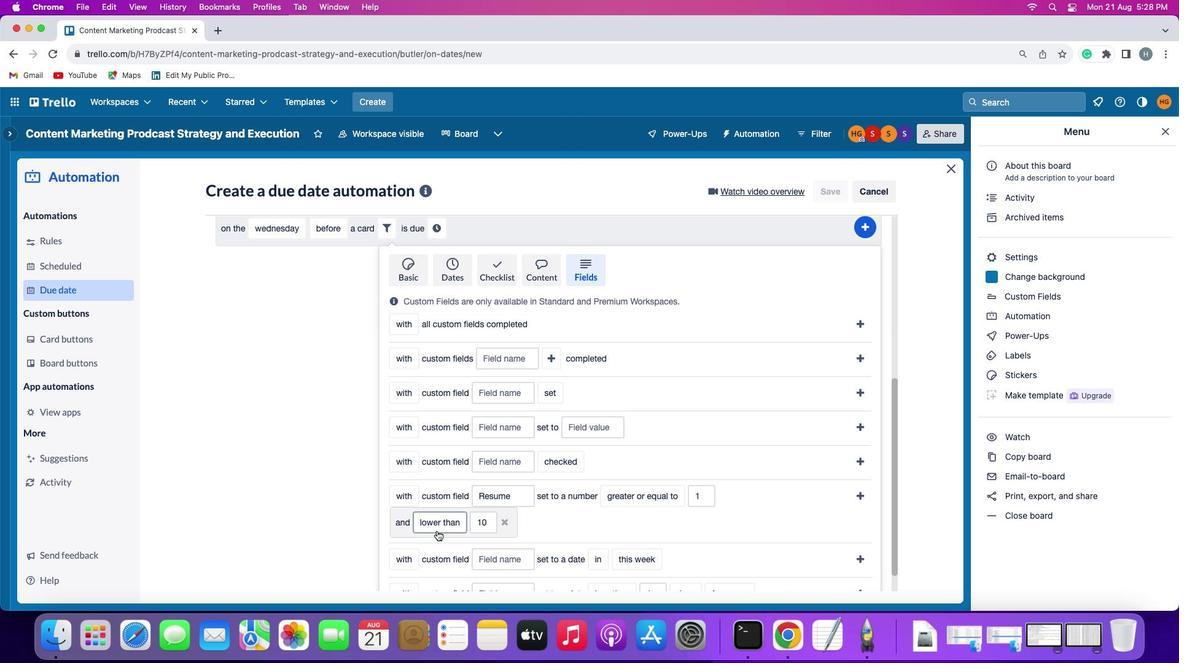 
Action: Mouse moved to (456, 474)
Screenshot: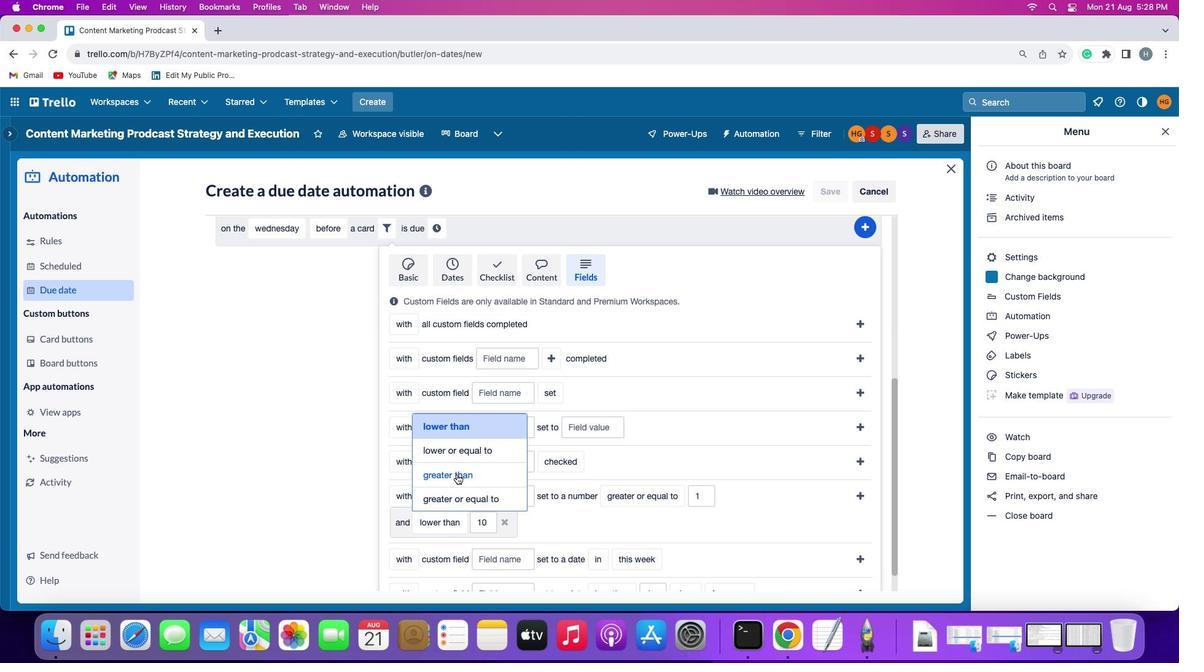 
Action: Mouse pressed left at (456, 474)
Screenshot: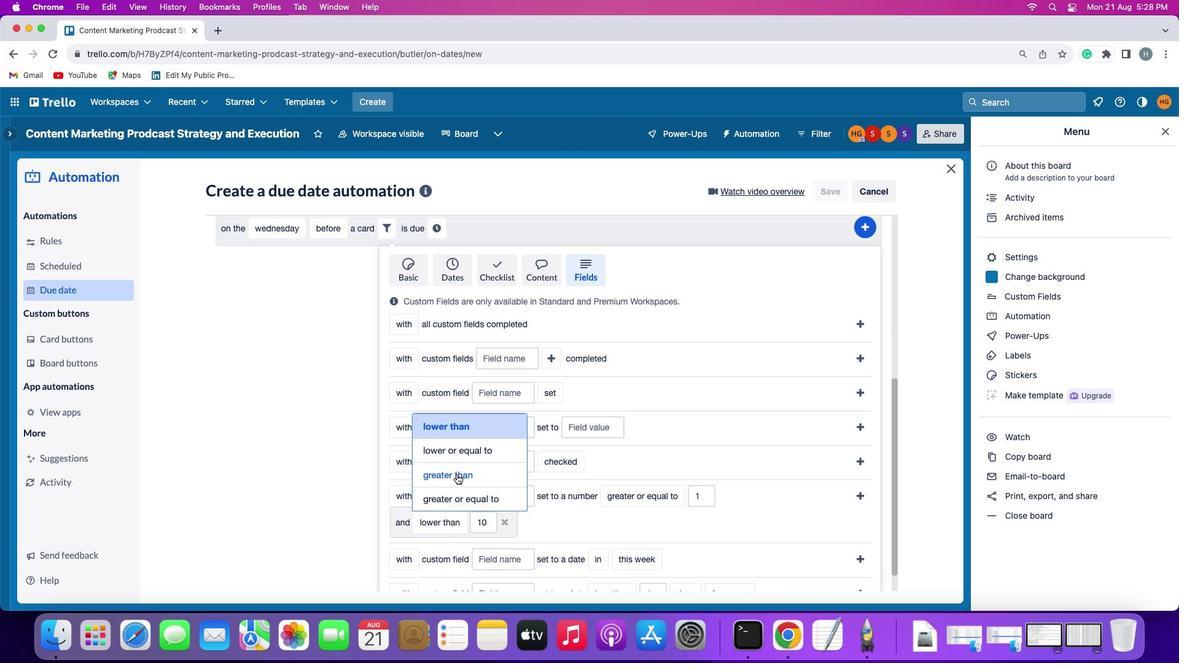 
Action: Mouse moved to (859, 491)
Screenshot: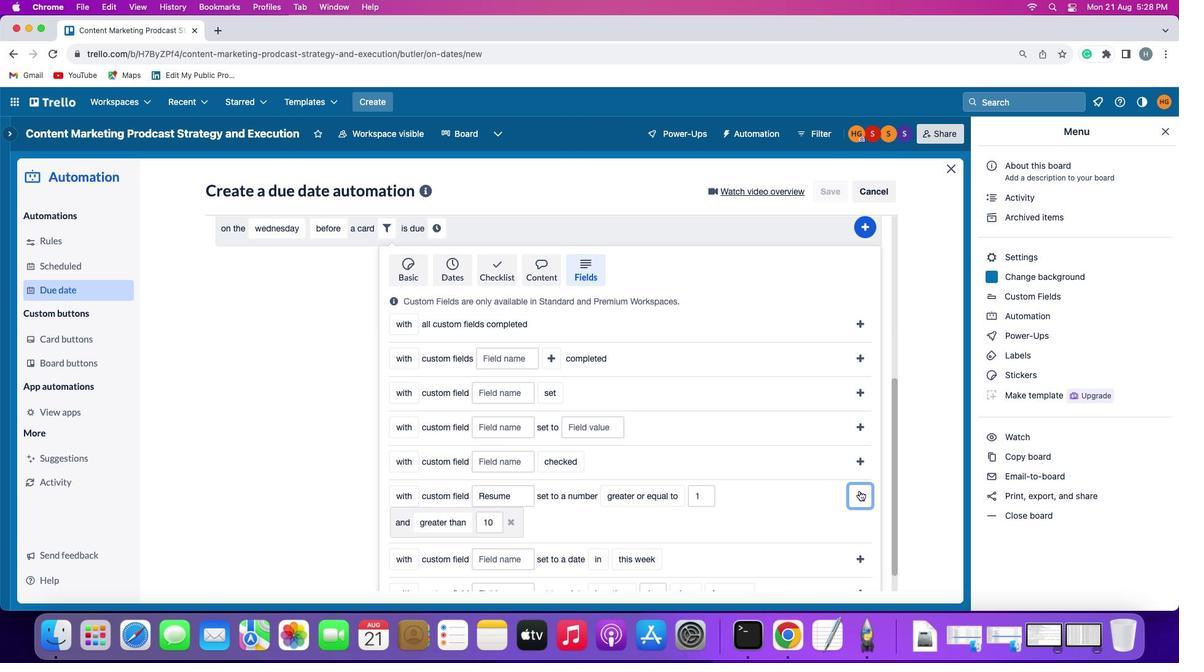 
Action: Mouse pressed left at (859, 491)
Screenshot: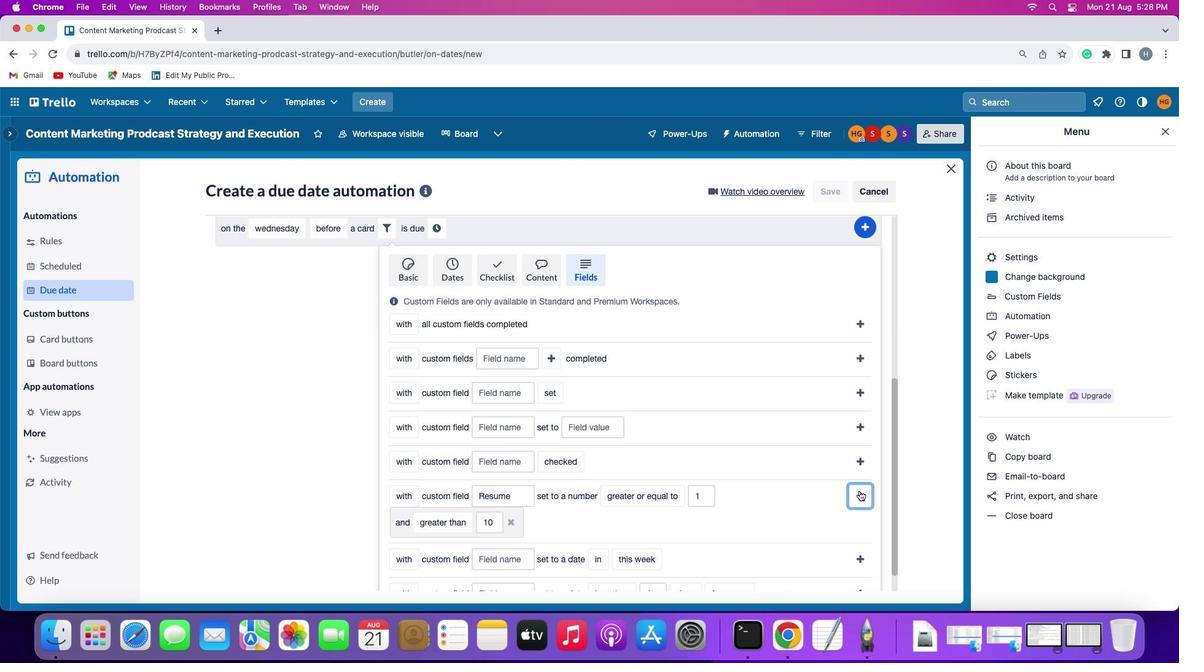 
Action: Mouse moved to (800, 531)
Screenshot: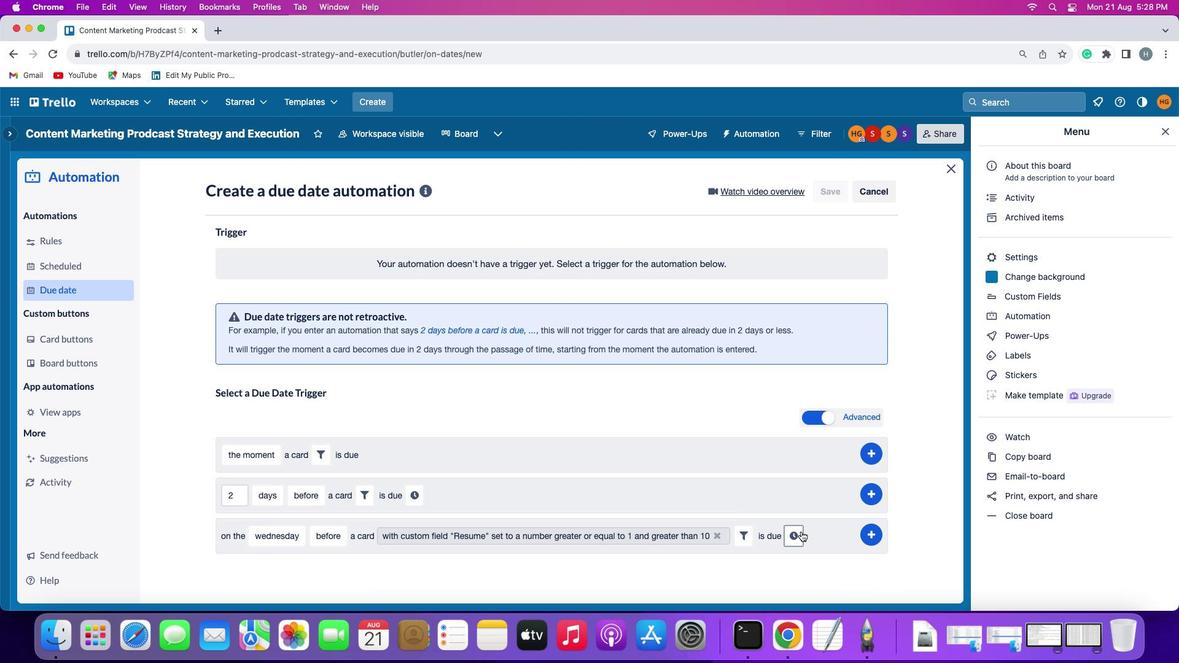 
Action: Mouse pressed left at (800, 531)
Screenshot: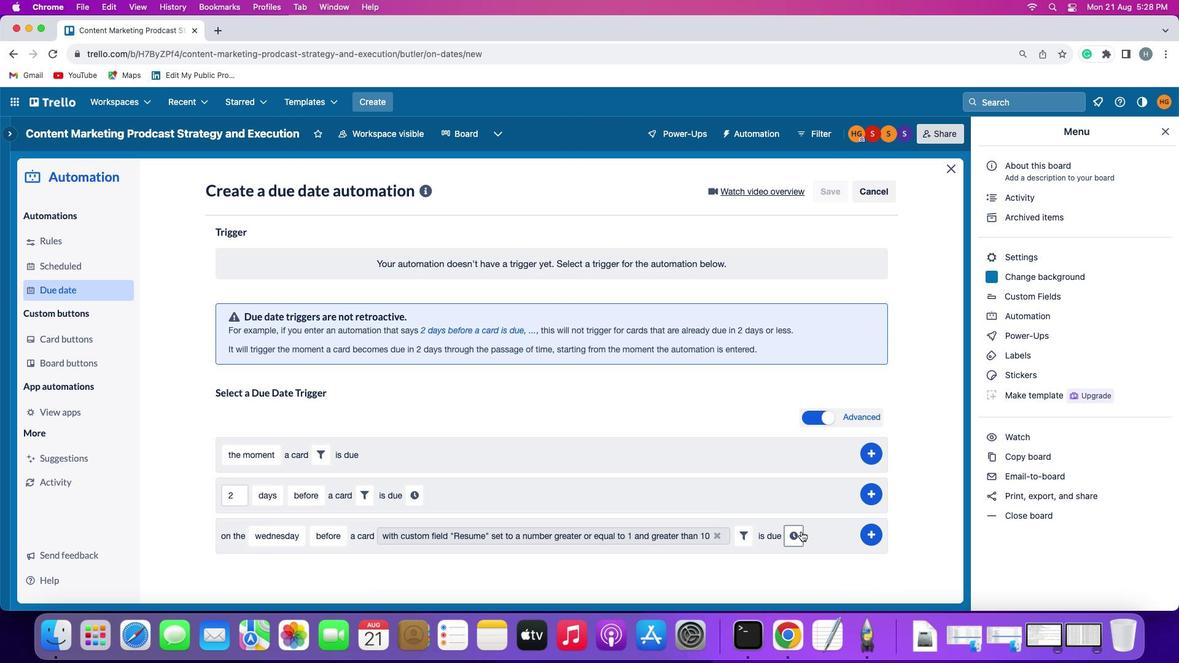 
Action: Mouse moved to (259, 568)
Screenshot: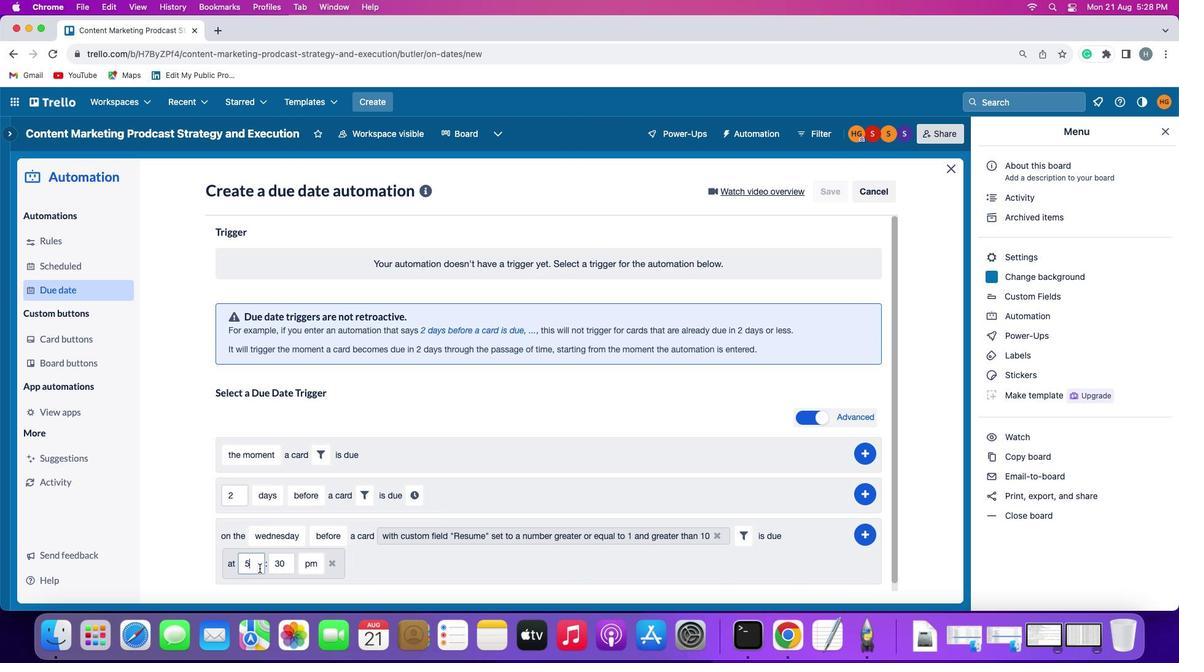 
Action: Mouse pressed left at (259, 568)
Screenshot: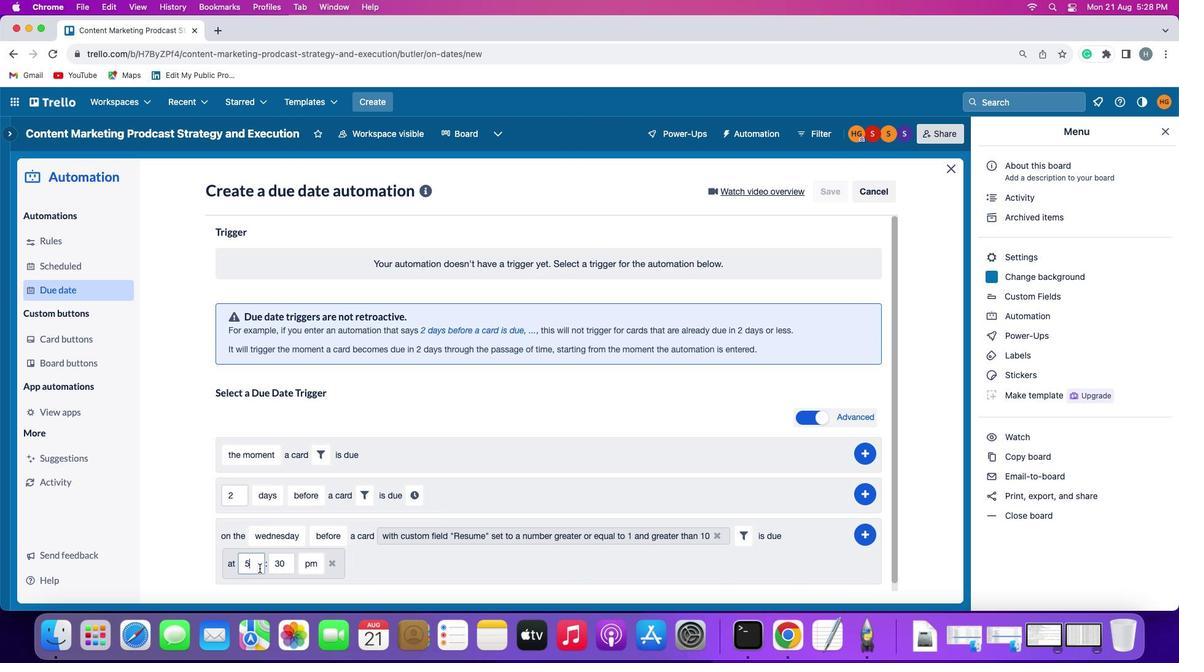 
Action: Mouse moved to (267, 562)
Screenshot: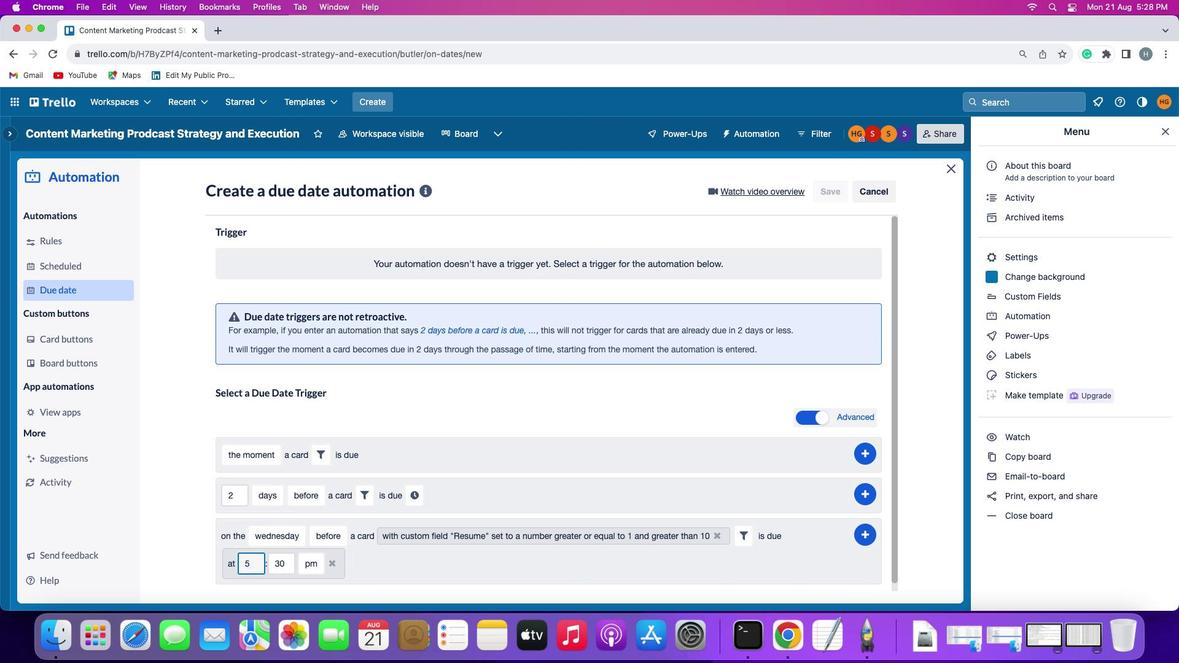 
Action: Key pressed Key.backspace'1''1'
Screenshot: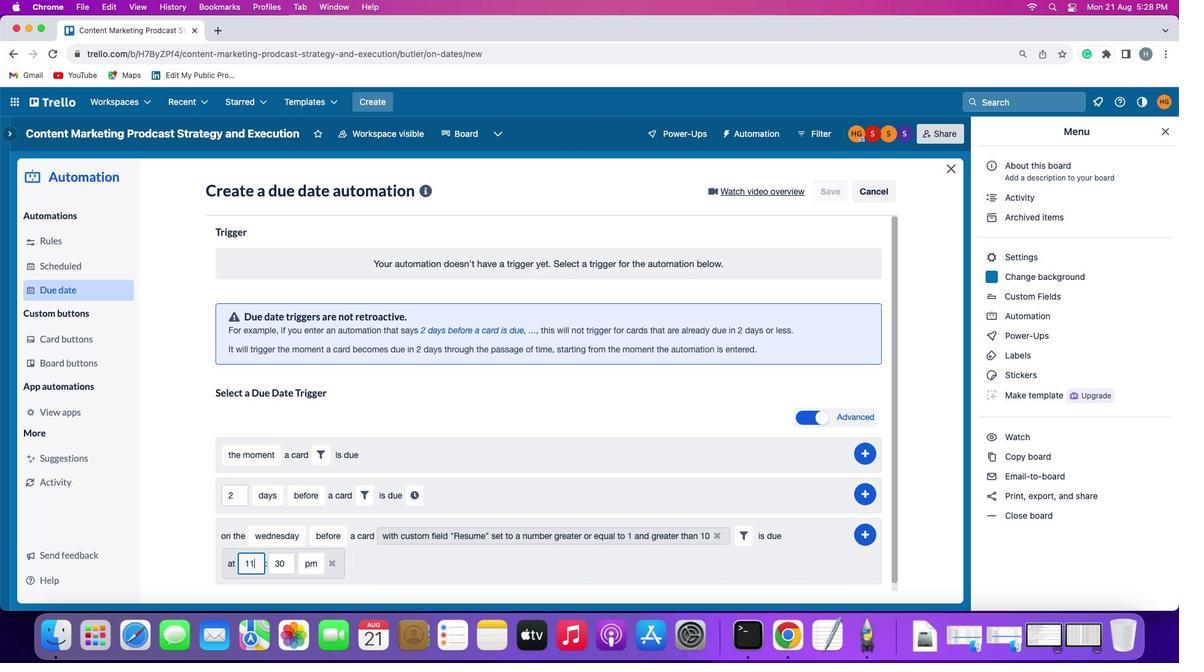 
Action: Mouse moved to (291, 563)
Screenshot: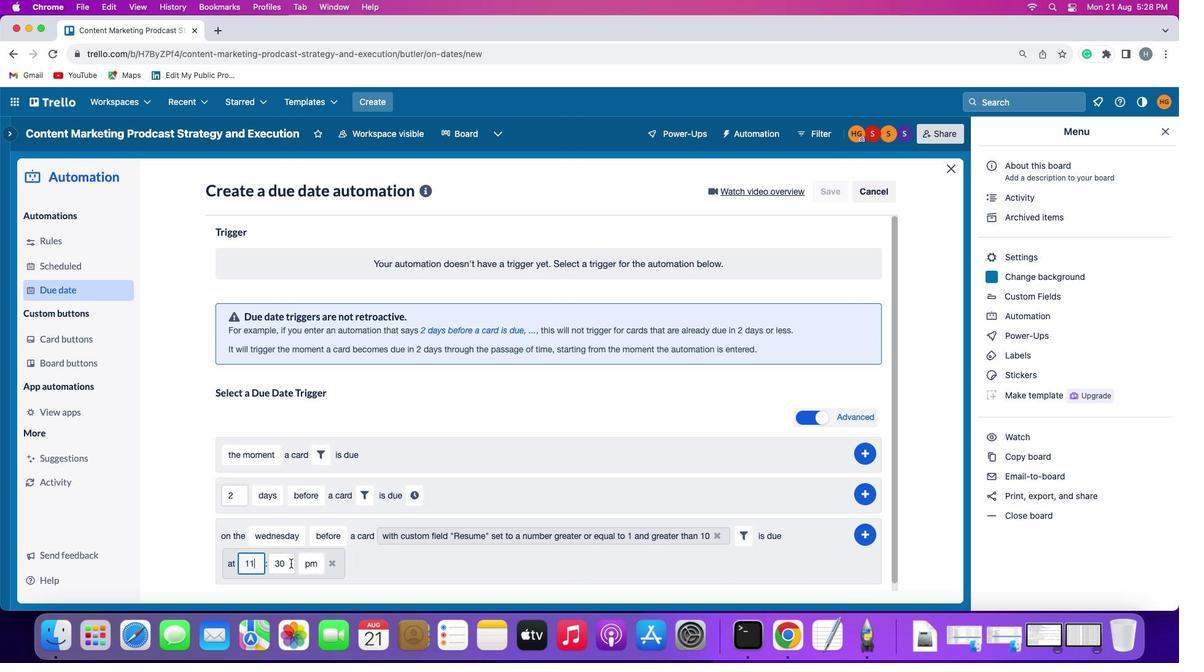 
Action: Mouse pressed left at (291, 563)
Screenshot: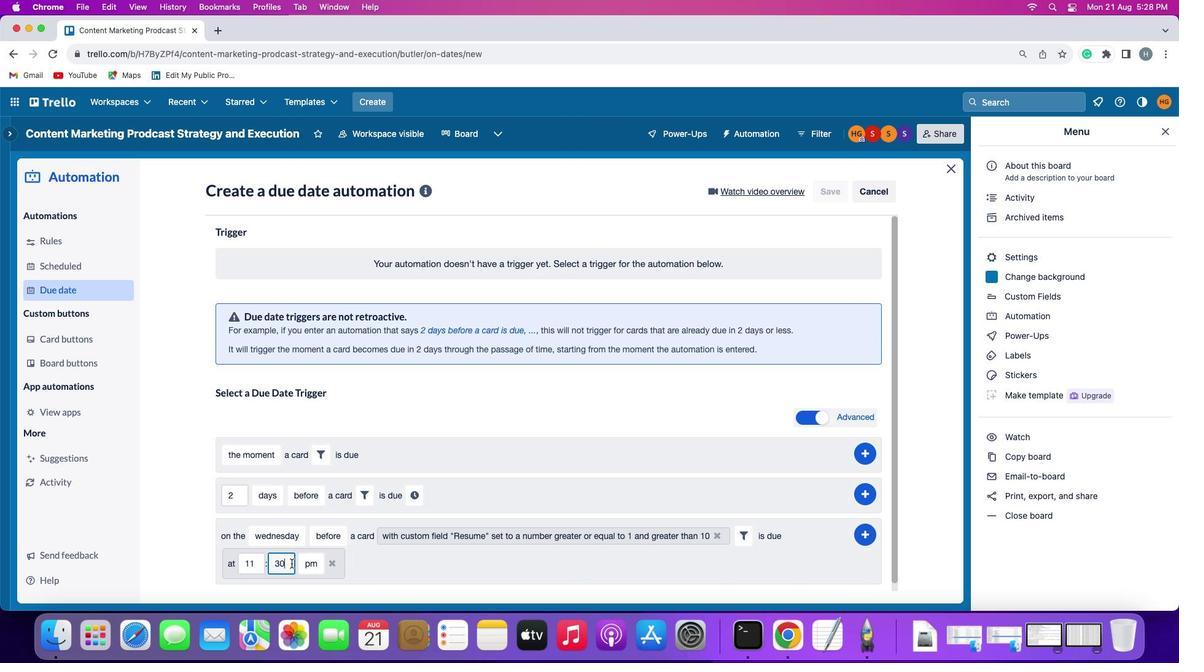 
Action: Mouse moved to (291, 563)
Screenshot: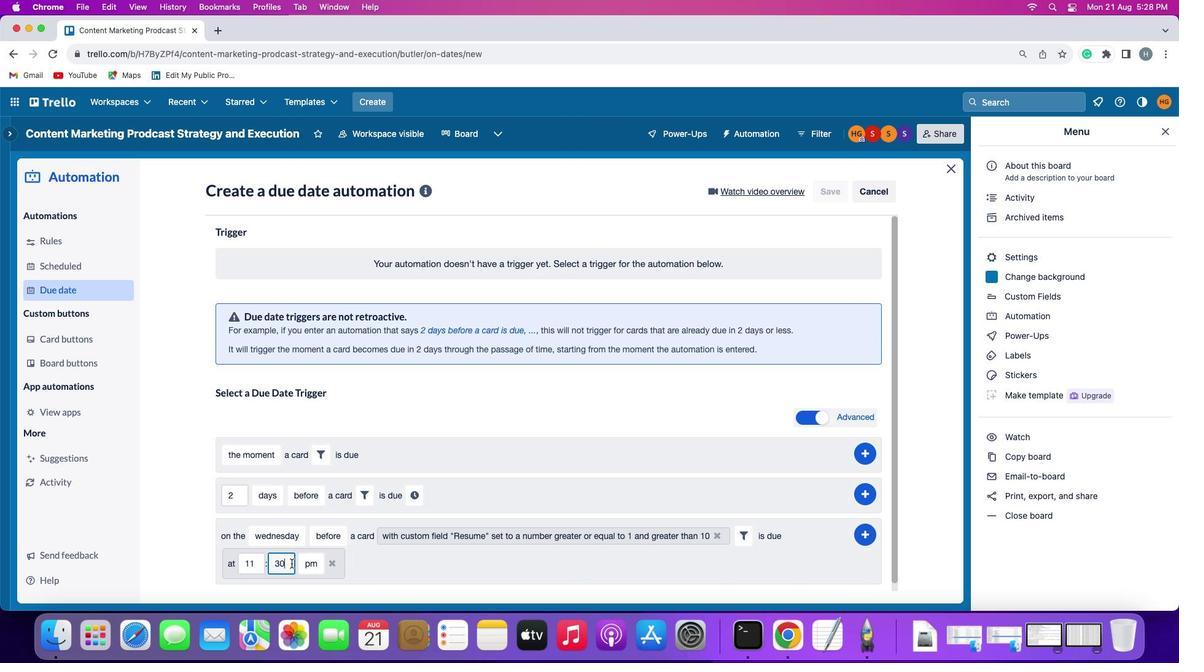 
Action: Key pressed Key.backspaceKey.backspace'0''0'
Screenshot: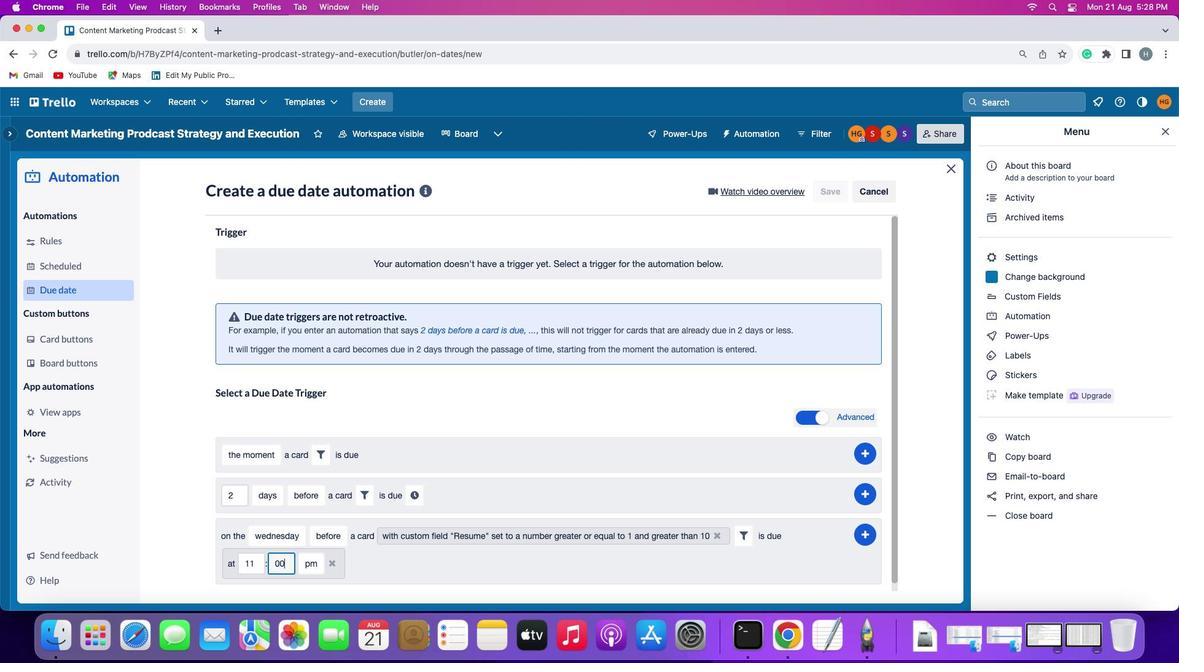 
Action: Mouse moved to (310, 560)
Screenshot: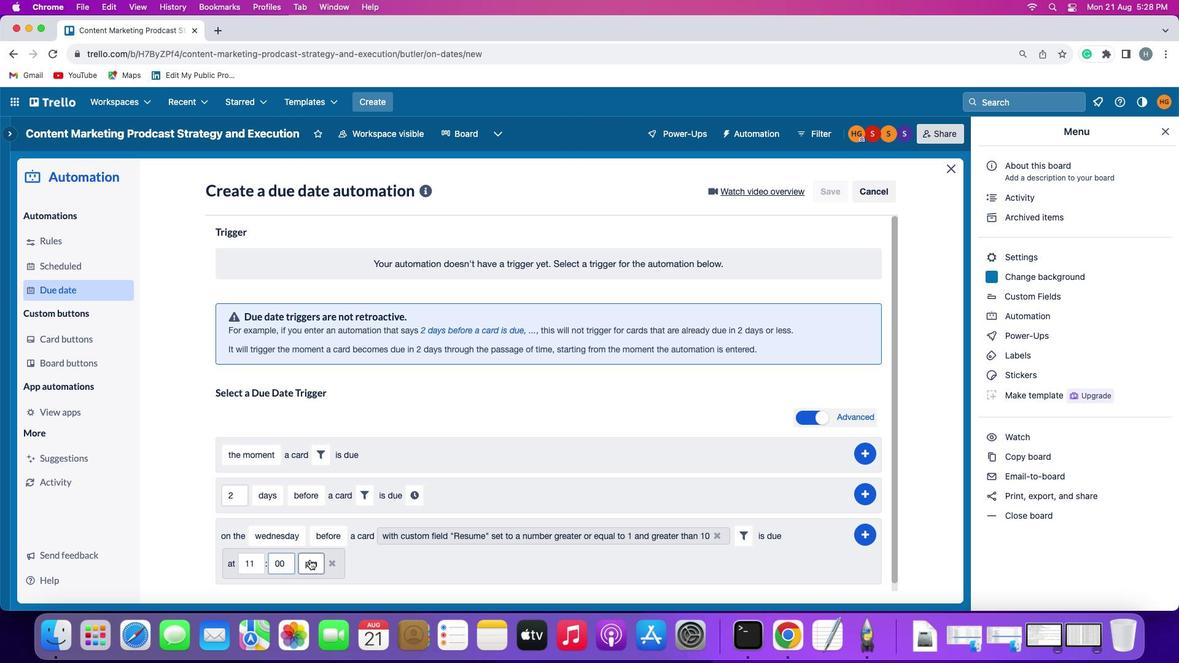 
Action: Mouse pressed left at (310, 560)
Screenshot: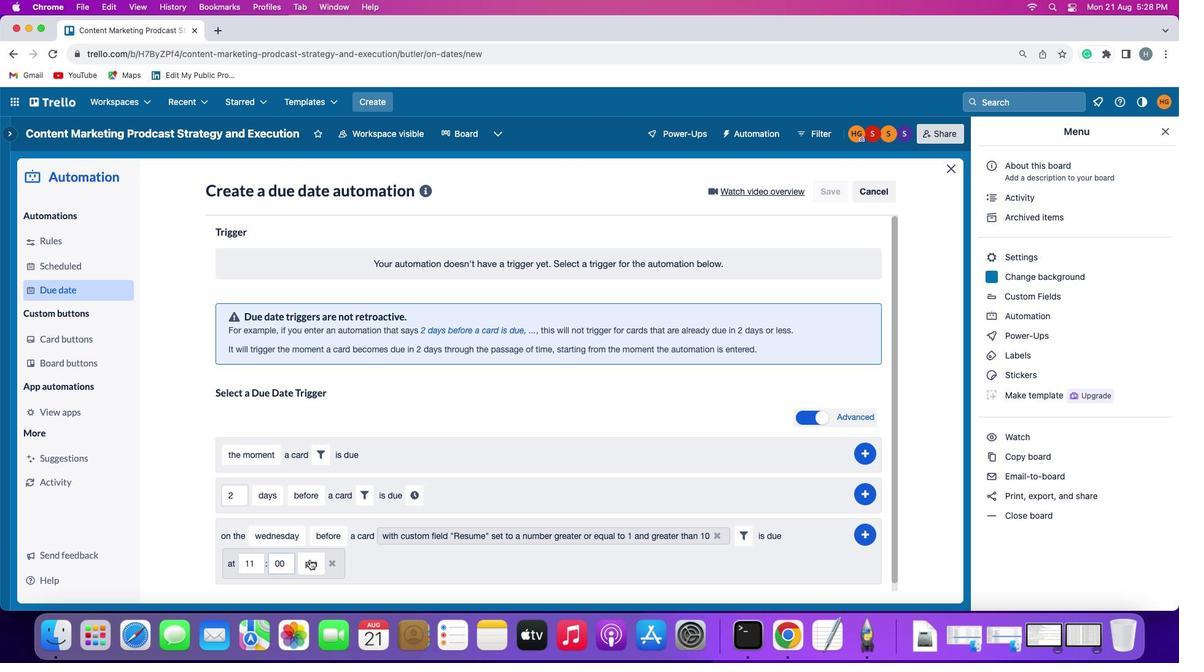 
Action: Mouse moved to (315, 514)
Screenshot: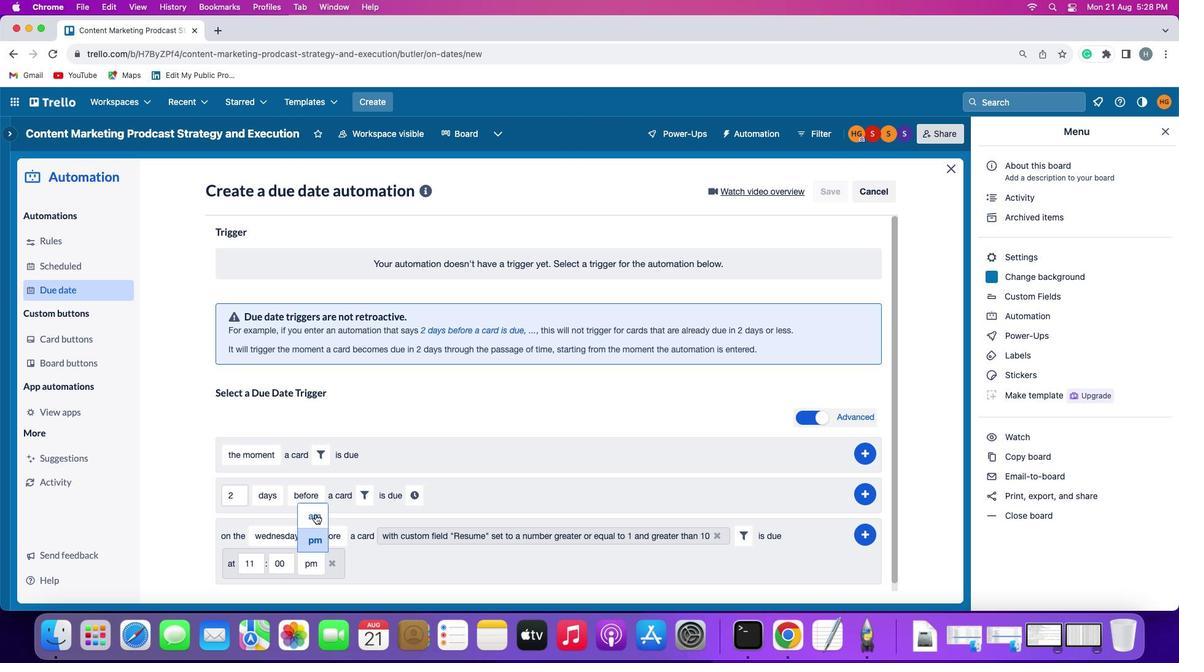 
Action: Mouse pressed left at (315, 514)
Screenshot: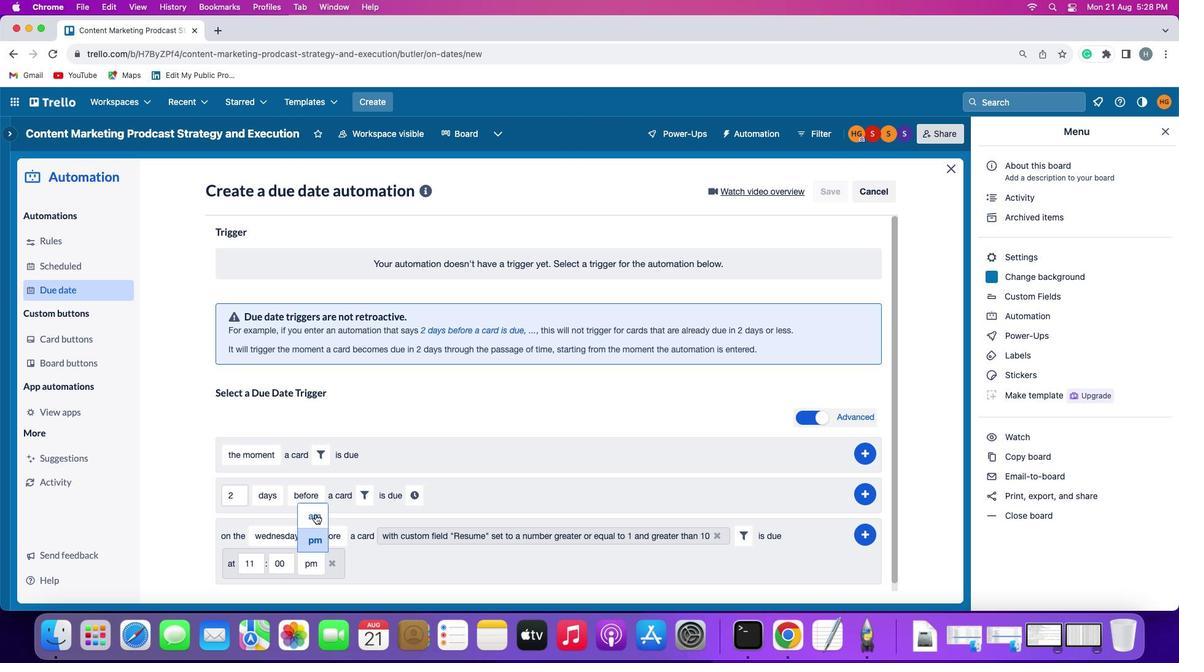 
Action: Mouse moved to (863, 531)
Screenshot: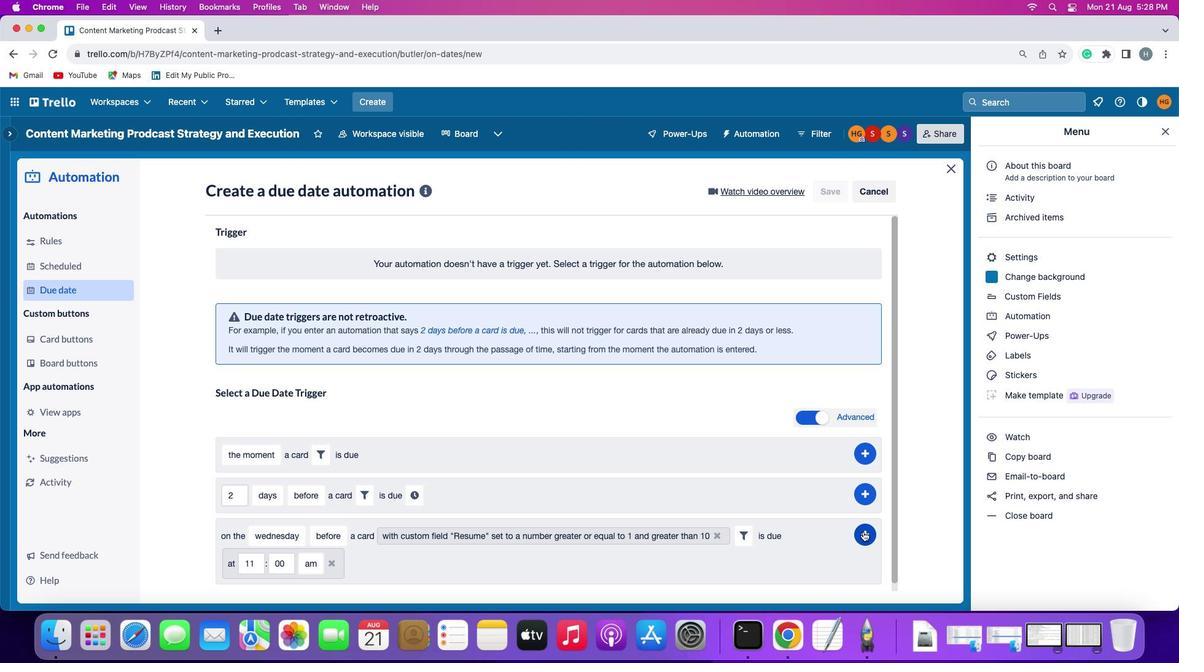 
Action: Mouse pressed left at (863, 531)
Screenshot: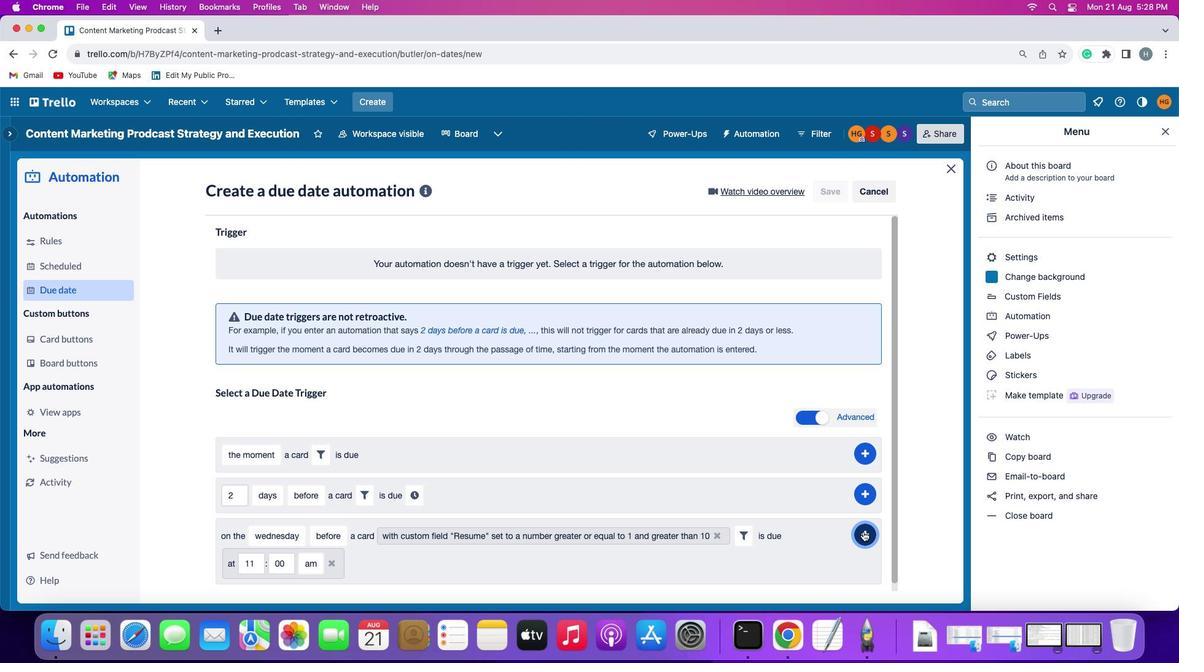 
Action: Mouse moved to (918, 425)
Screenshot: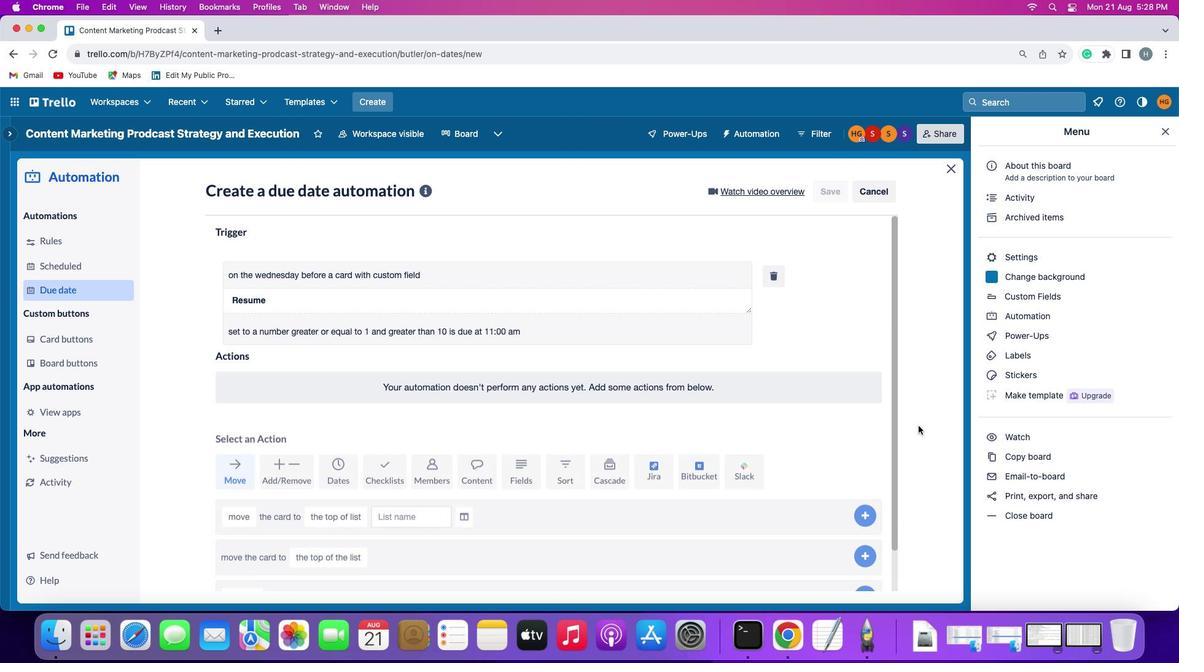 
